 Task: In the  document Eyecolor.odt Select the last point and add comment:  'Consider rephrasing it to enhance the flow of your writing' Insert emoji reactions: 'Thumbs Down' Select all the potins and apply Lowercase
Action: Mouse moved to (401, 322)
Screenshot: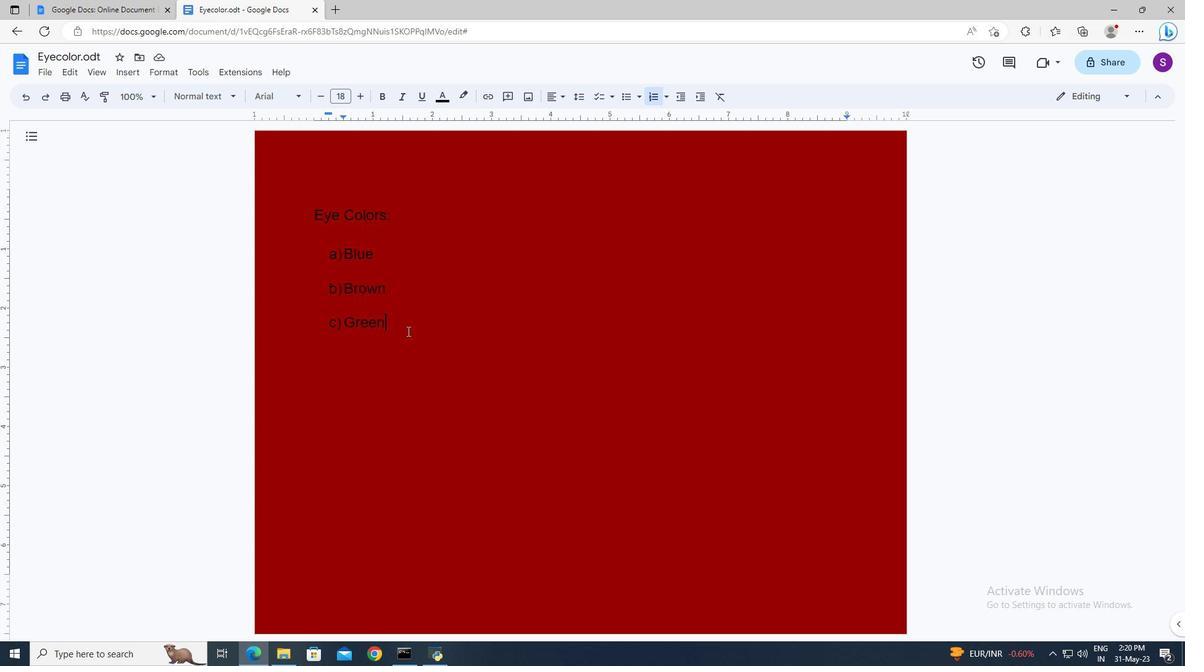 
Action: Mouse pressed left at (401, 322)
Screenshot: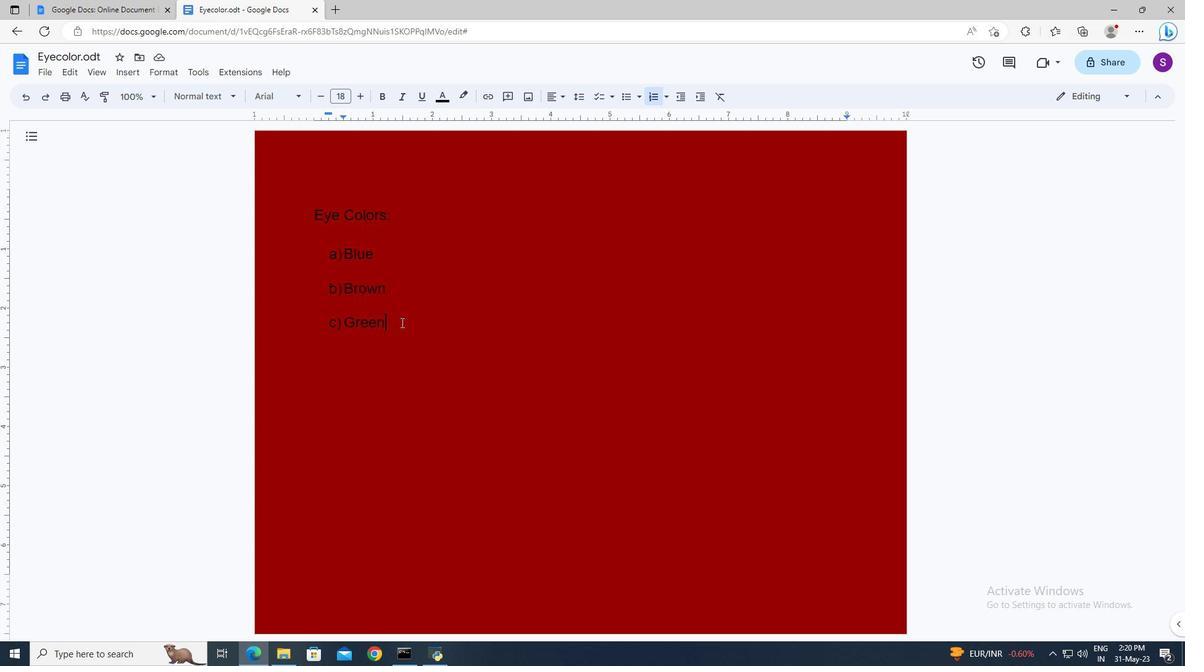 
Action: Key pressed <Key.shift><Key.left>
Screenshot: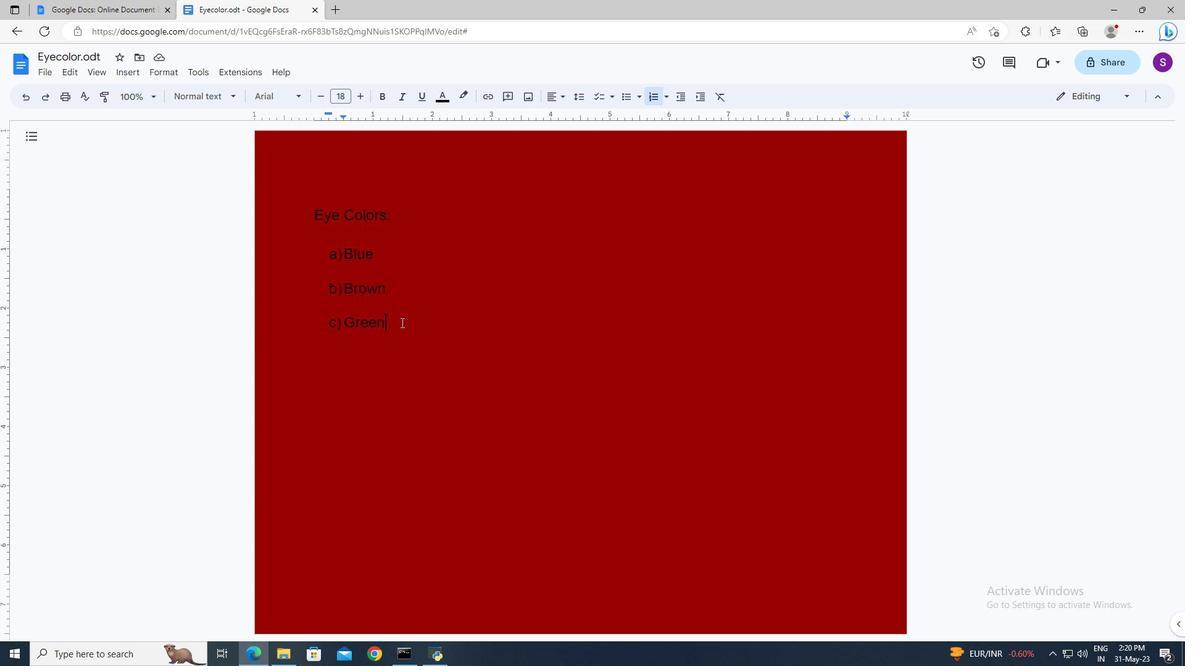 
Action: Mouse moved to (350, 322)
Screenshot: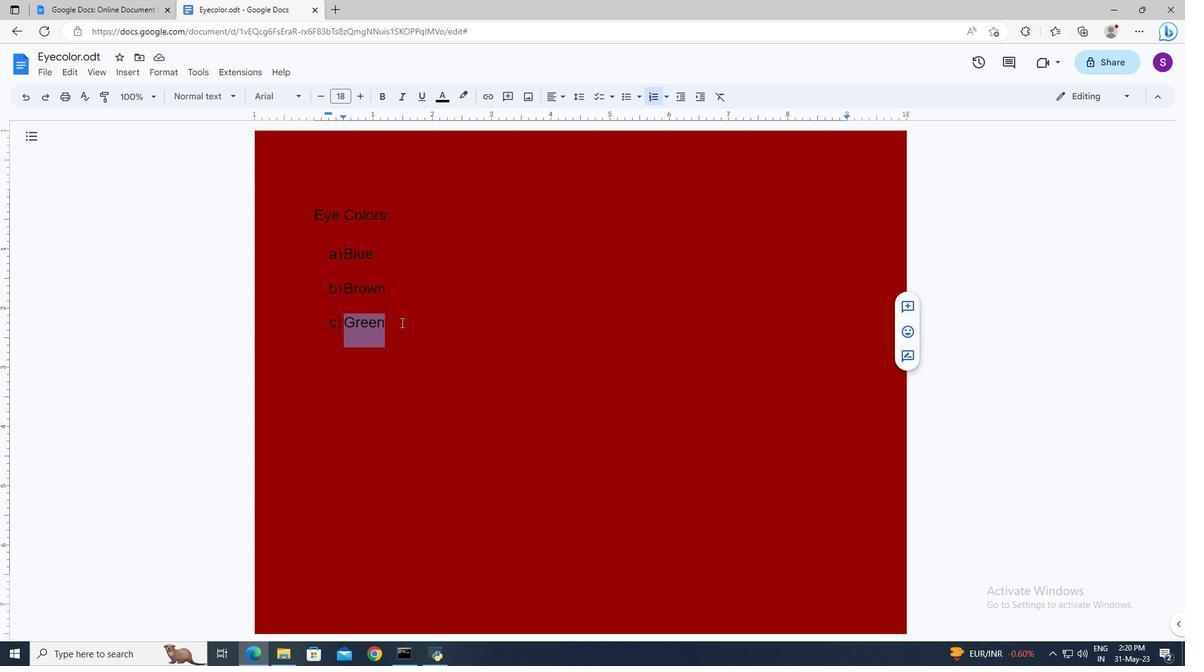 
Action: Mouse pressed right at (350, 322)
Screenshot: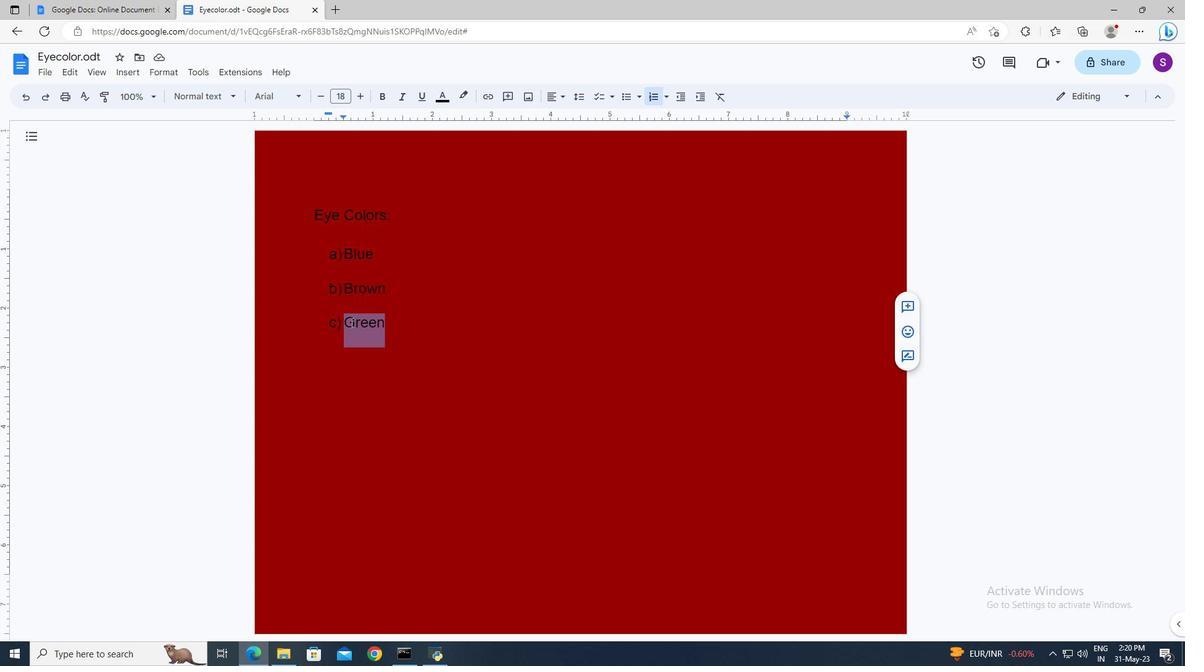 
Action: Mouse moved to (406, 408)
Screenshot: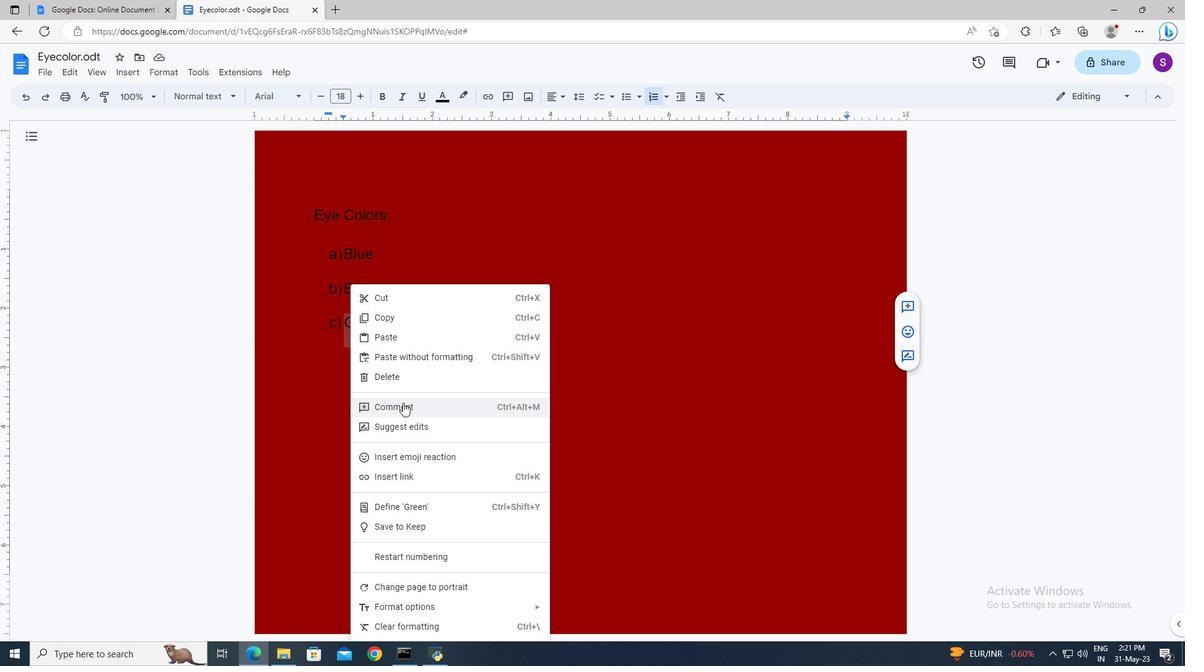 
Action: Mouse pressed left at (406, 408)
Screenshot: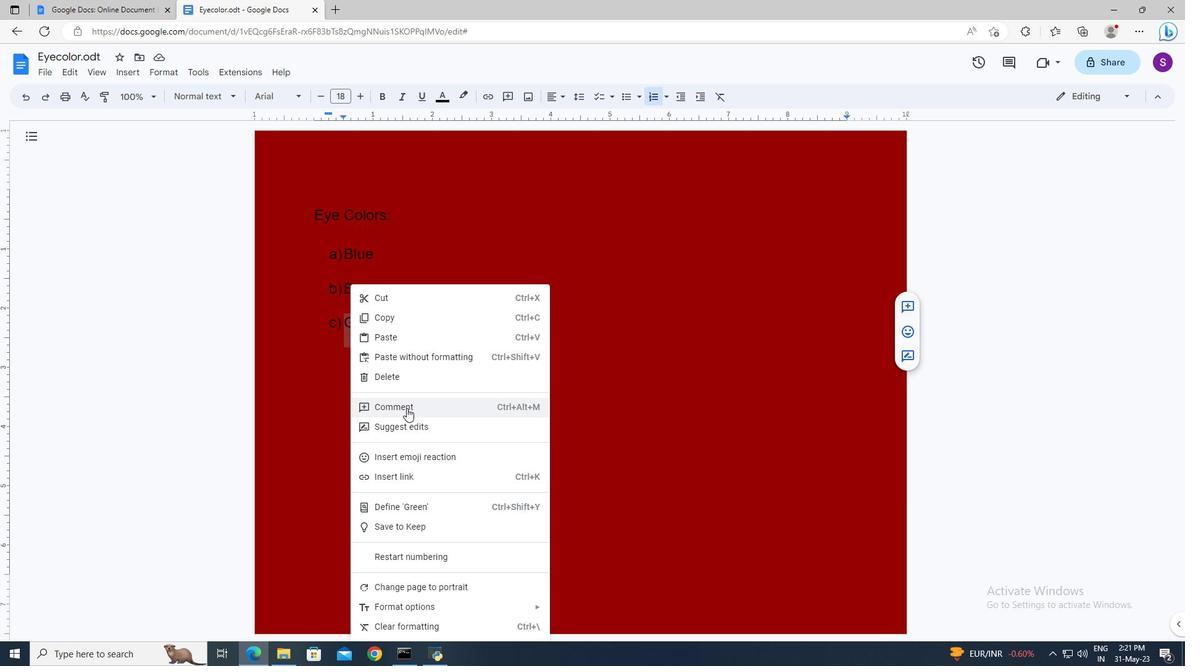 
Action: Mouse moved to (856, 379)
Screenshot: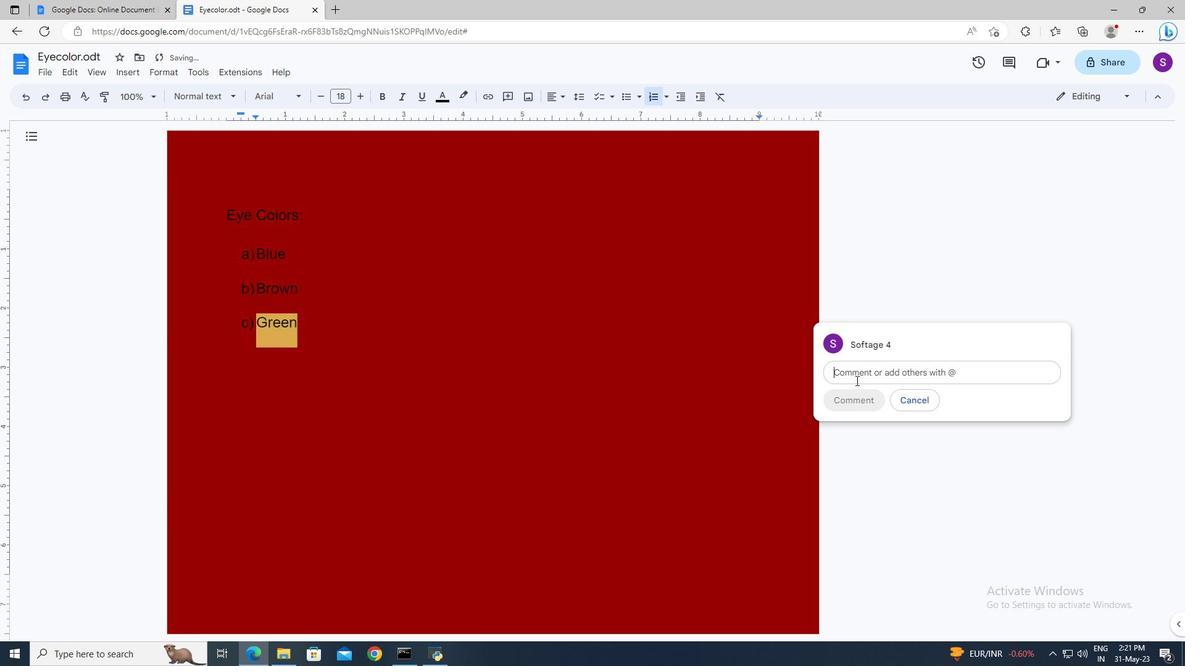 
Action: Mouse pressed left at (856, 379)
Screenshot: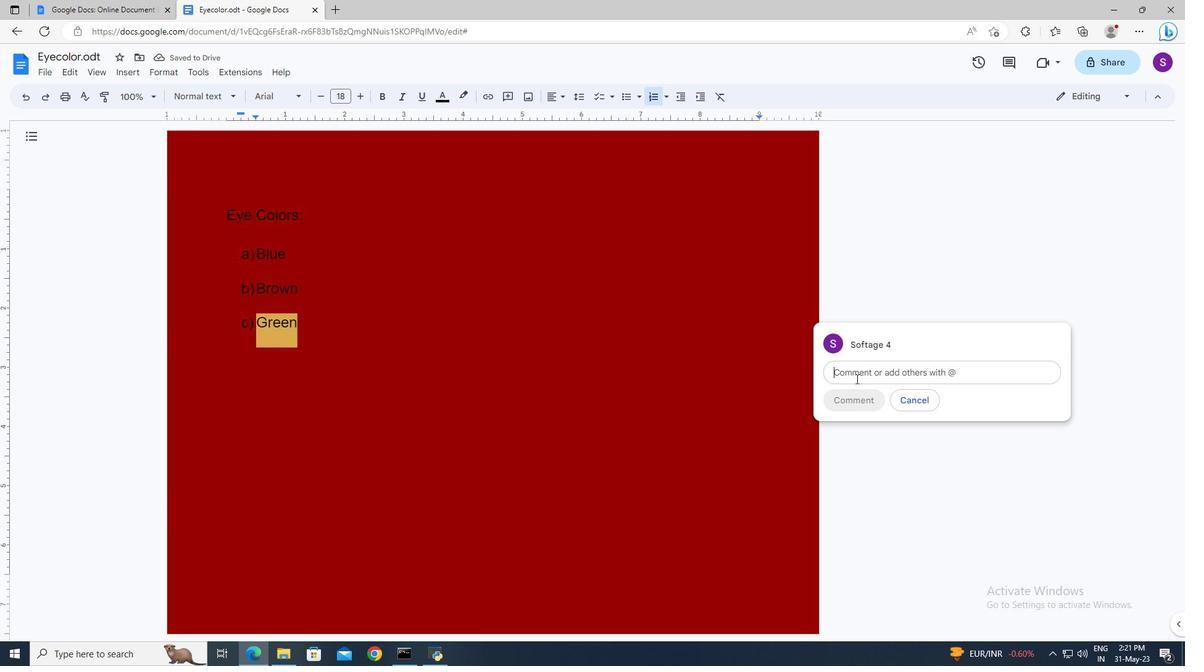 
Action: Mouse moved to (856, 375)
Screenshot: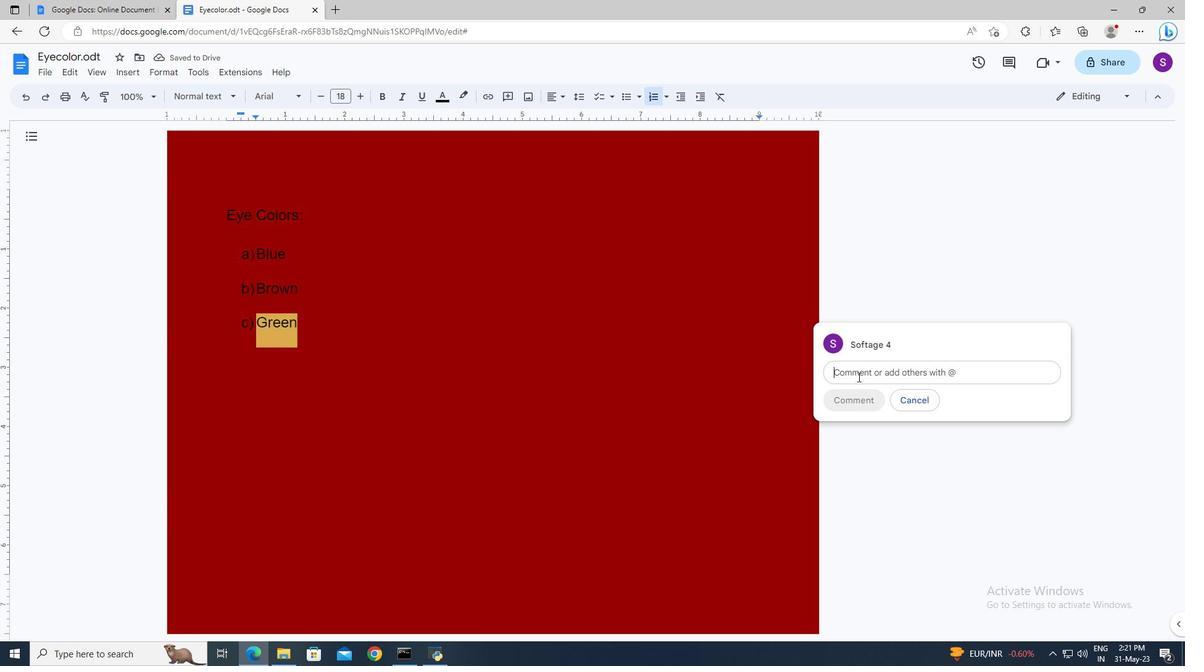 
Action: Key pressed <Key.shift>Consider<Key.space>rephrasing<Key.space>it<Key.space>to<Key.space>enhance<Key.space>the<Key.space>flow<Key.space>of<Key.space>your<Key.space>writing
Screenshot: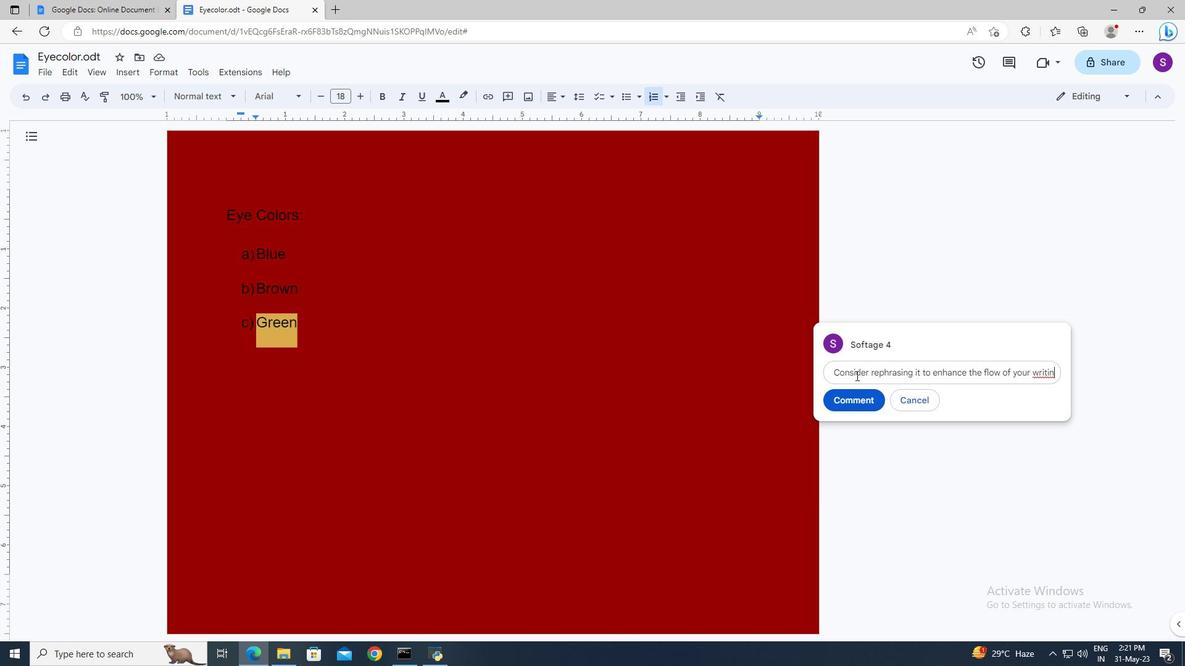 
Action: Mouse moved to (856, 408)
Screenshot: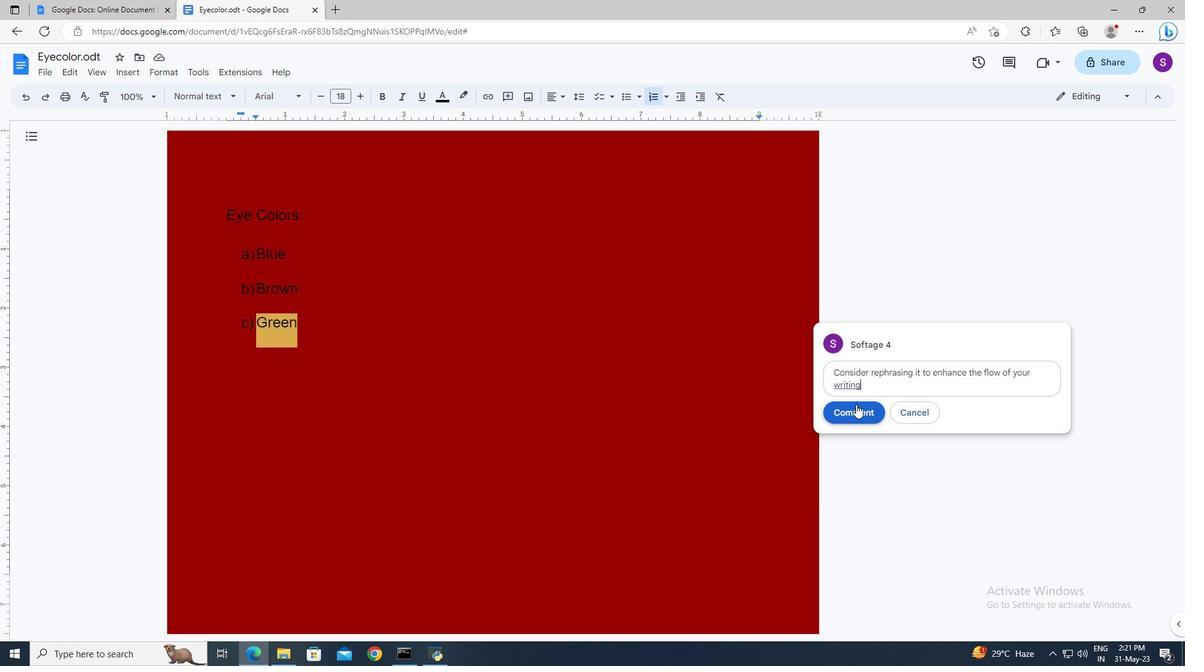 
Action: Mouse pressed left at (856, 408)
Screenshot: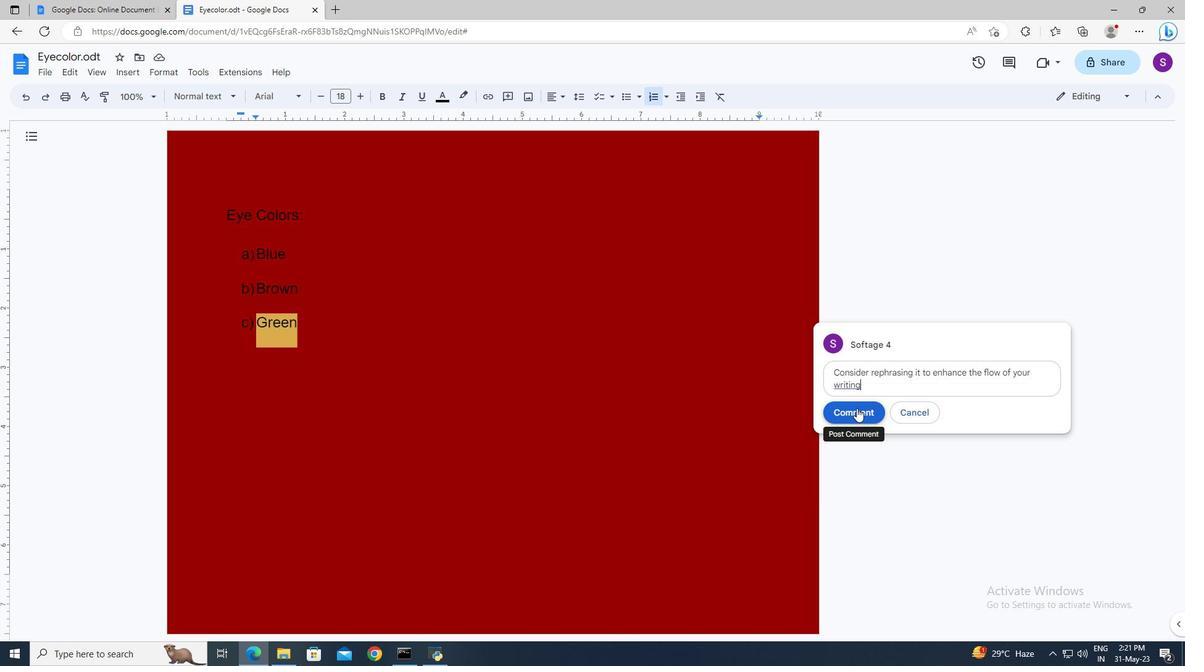 
Action: Mouse moved to (359, 333)
Screenshot: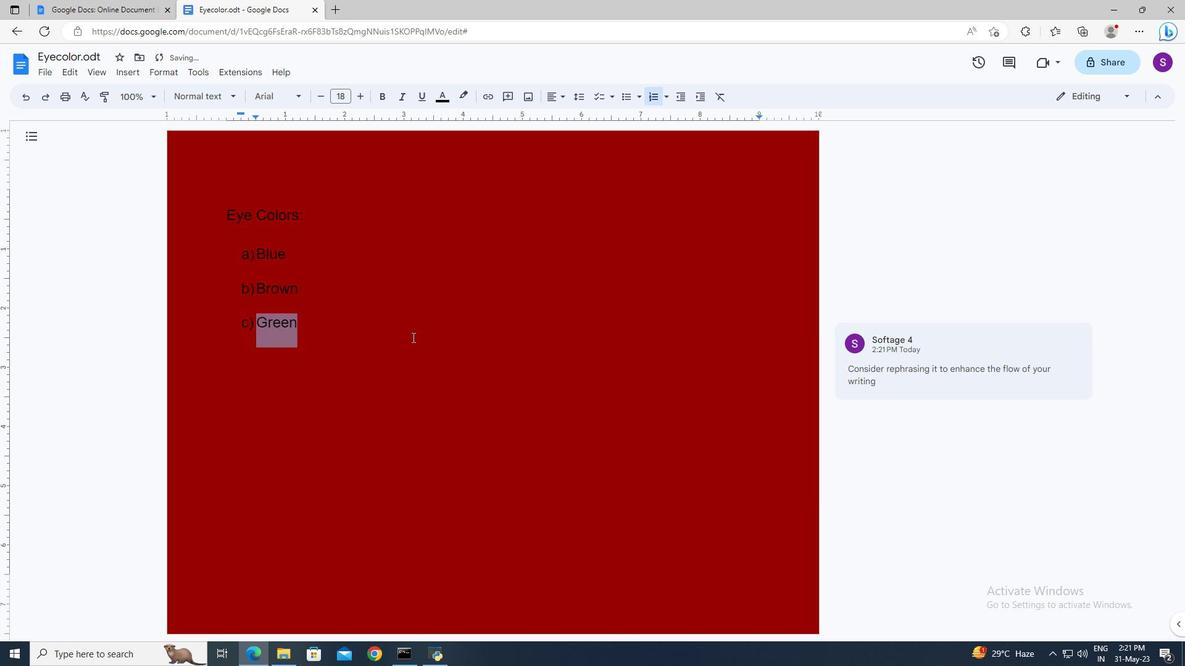 
Action: Mouse pressed left at (359, 333)
Screenshot: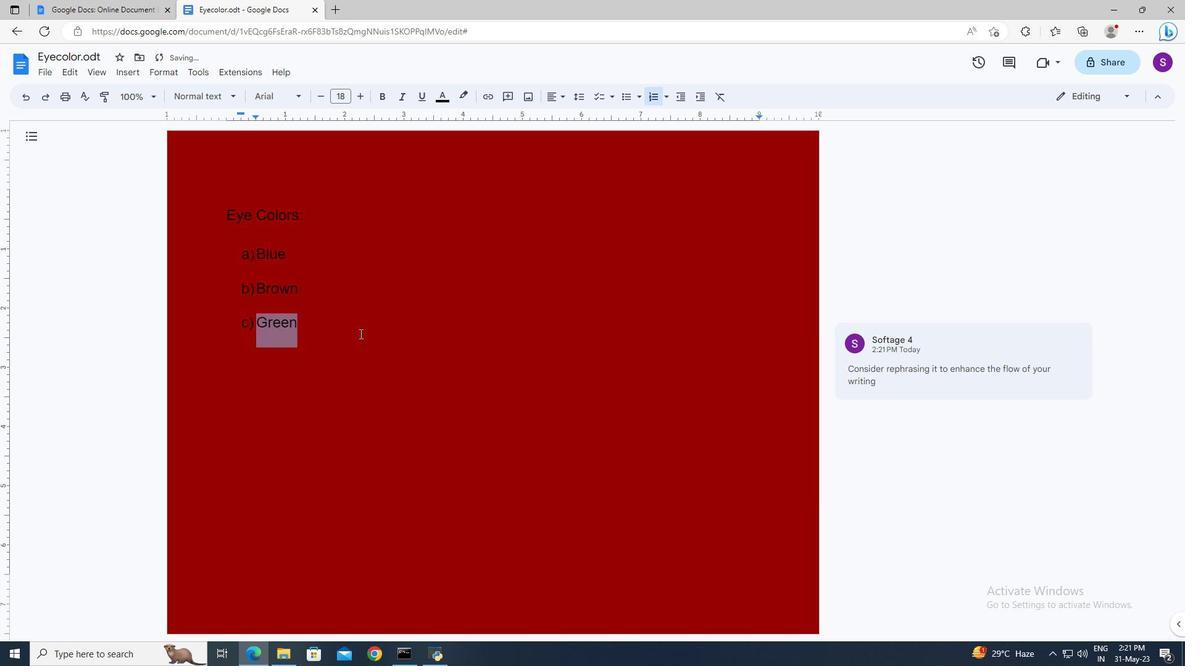 
Action: Mouse moved to (138, 78)
Screenshot: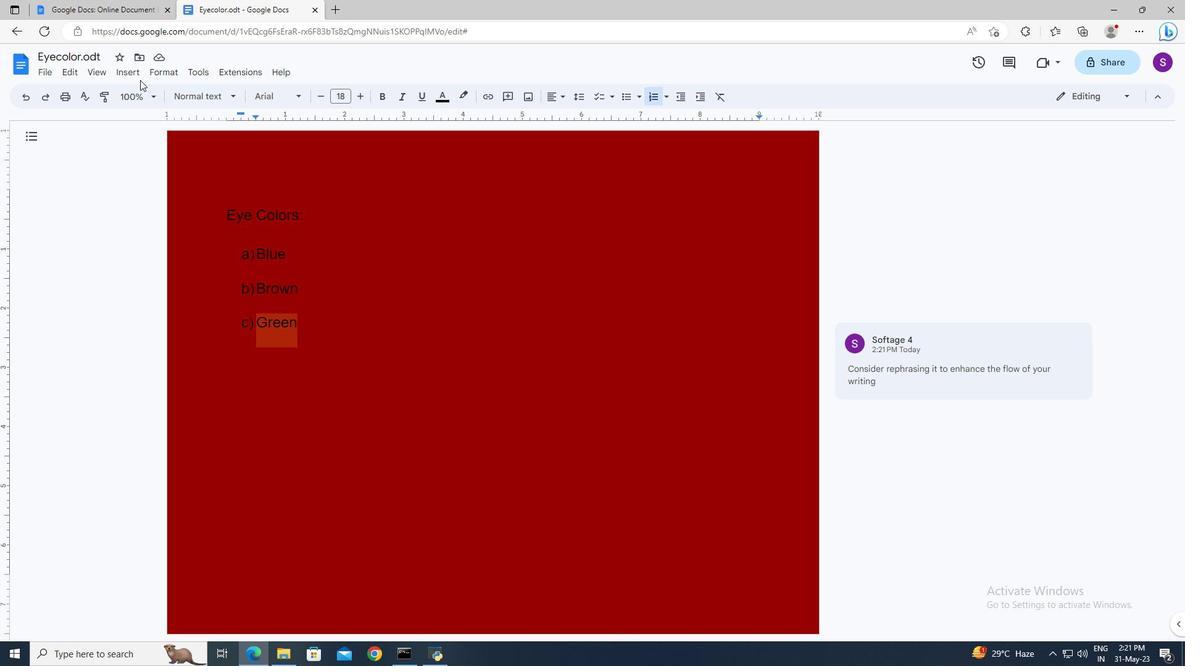 
Action: Mouse pressed left at (138, 78)
Screenshot: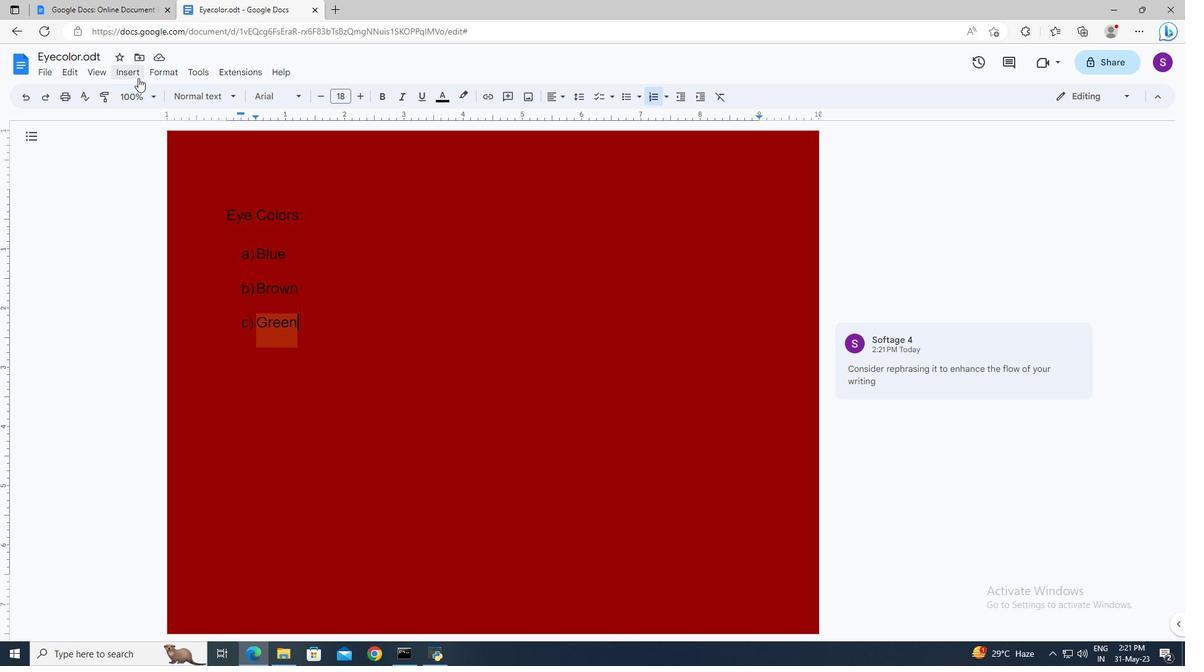 
Action: Mouse moved to (158, 189)
Screenshot: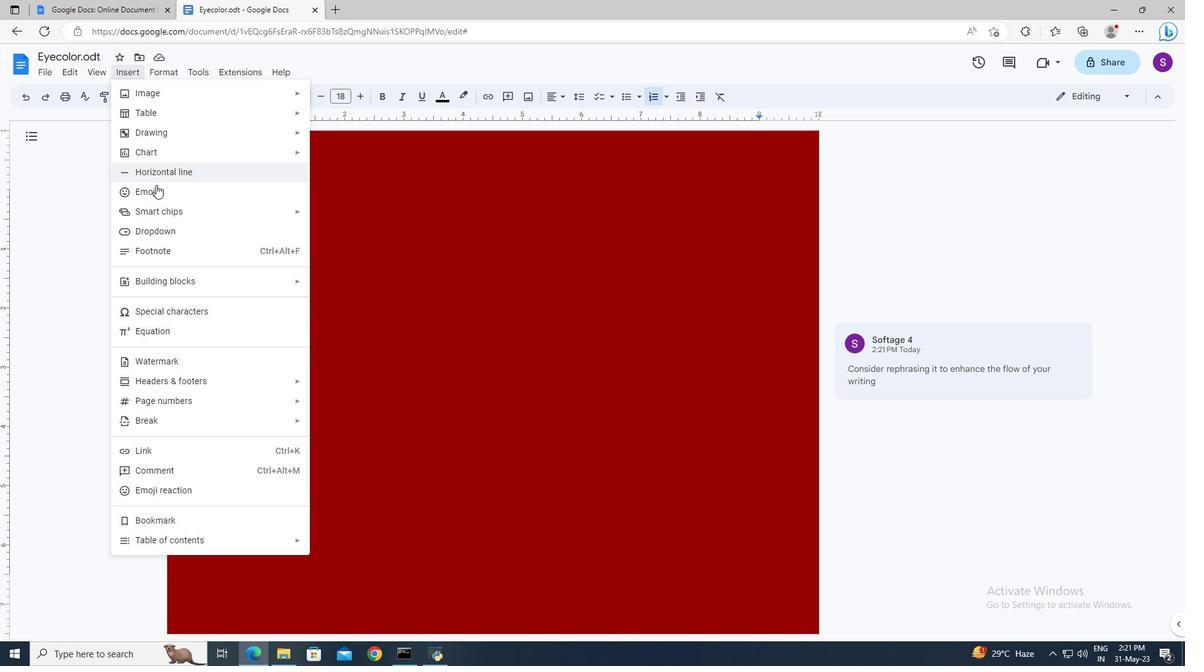 
Action: Mouse pressed left at (158, 189)
Screenshot: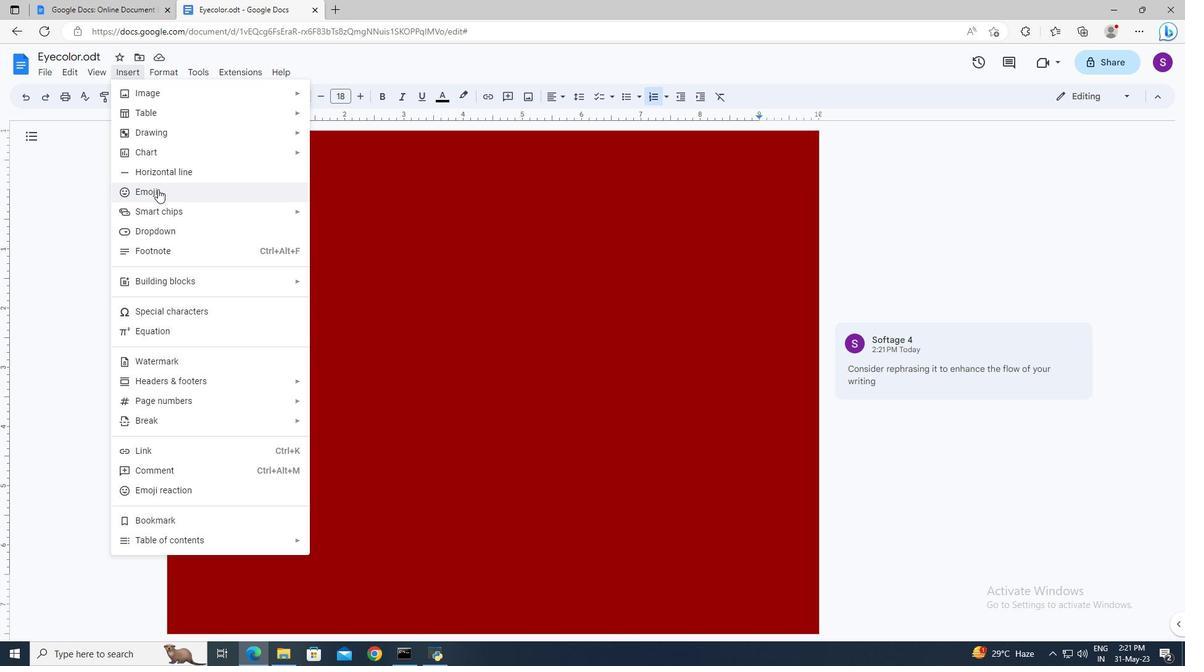 
Action: Mouse moved to (345, 453)
Screenshot: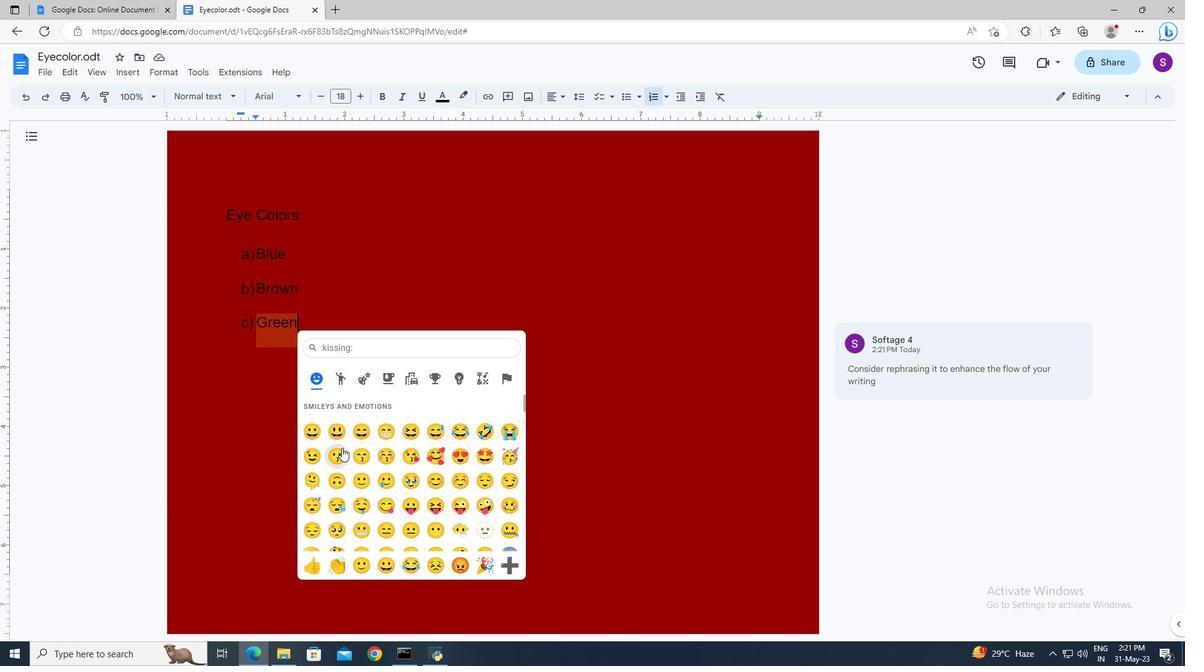 
Action: Mouse scrolled (345, 453) with delta (0, 0)
Screenshot: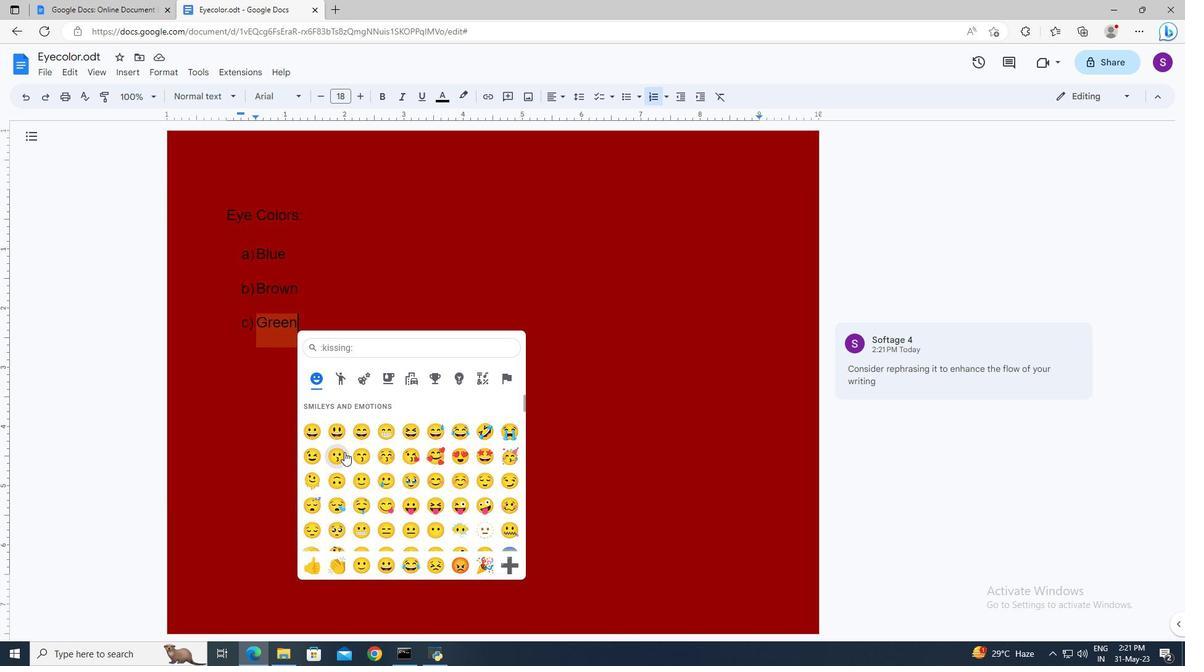 
Action: Mouse scrolled (345, 453) with delta (0, 0)
Screenshot: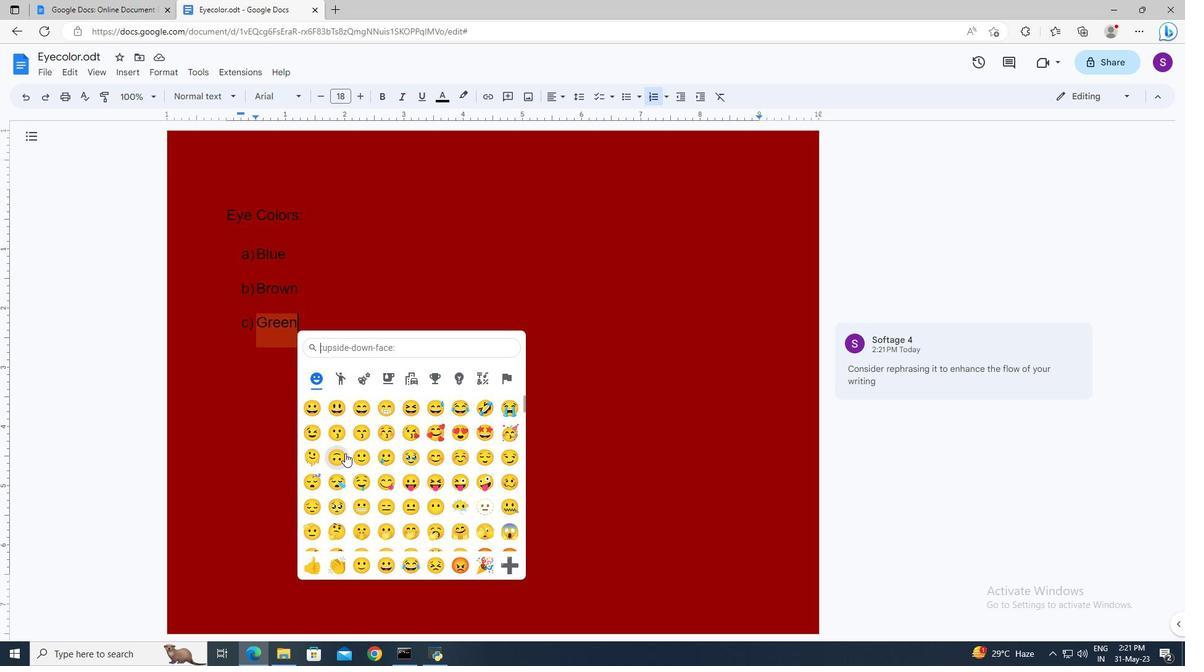 
Action: Mouse scrolled (345, 453) with delta (0, 0)
Screenshot: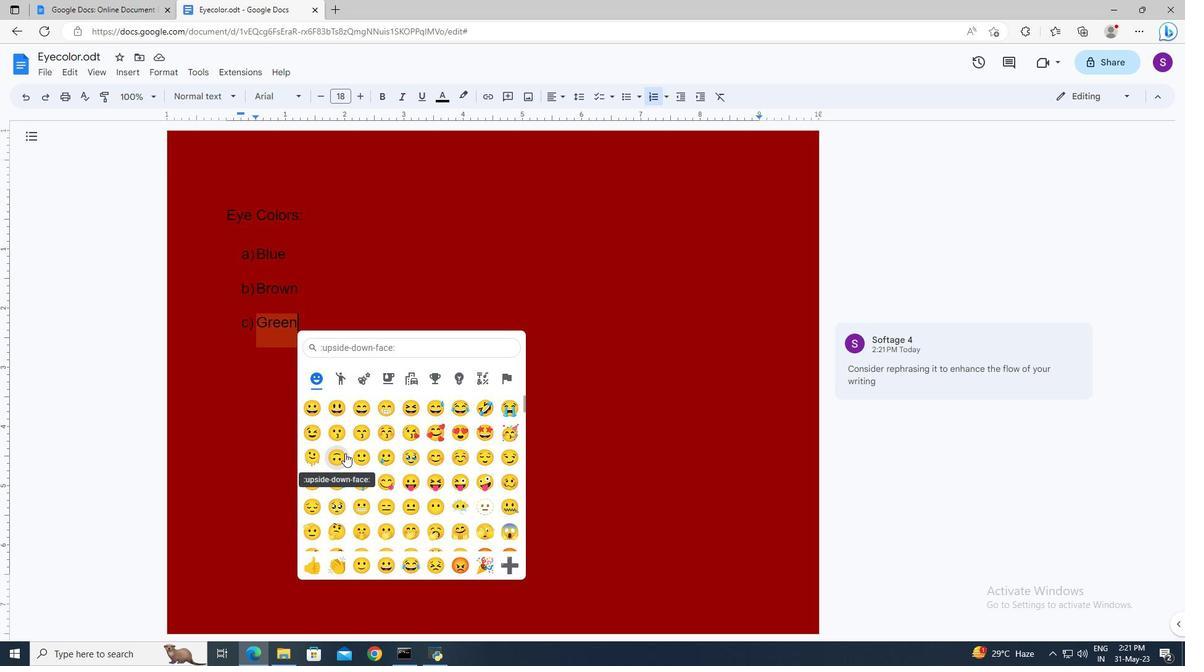 
Action: Mouse scrolled (345, 453) with delta (0, 0)
Screenshot: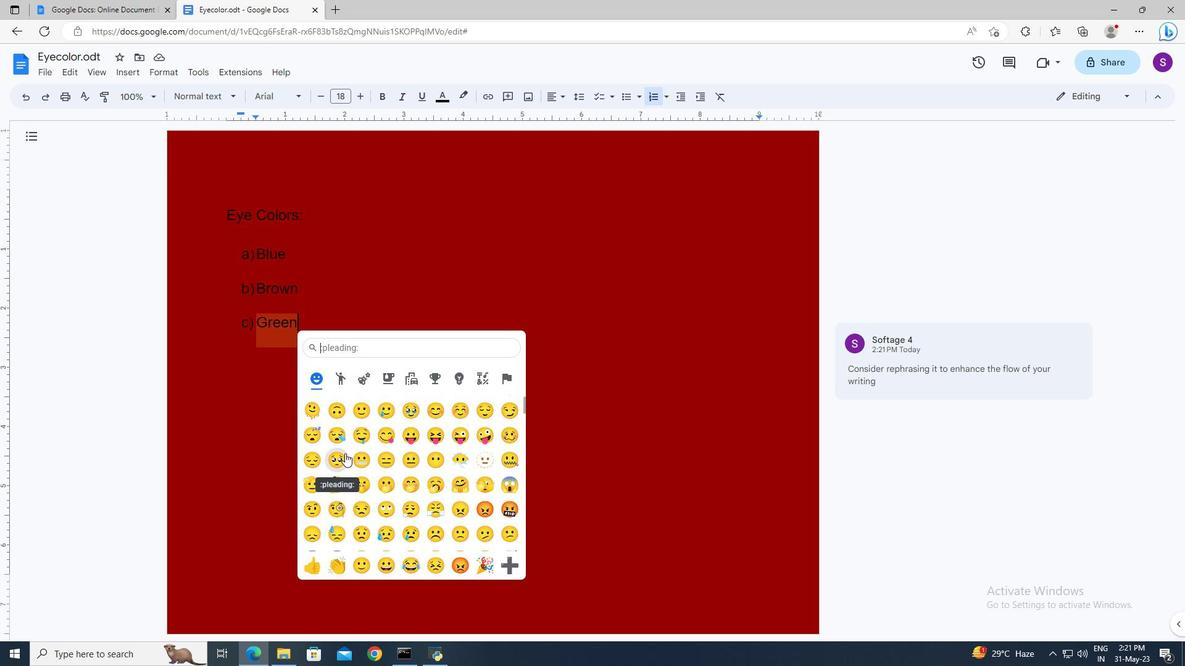 
Action: Mouse scrolled (345, 454) with delta (0, 0)
Screenshot: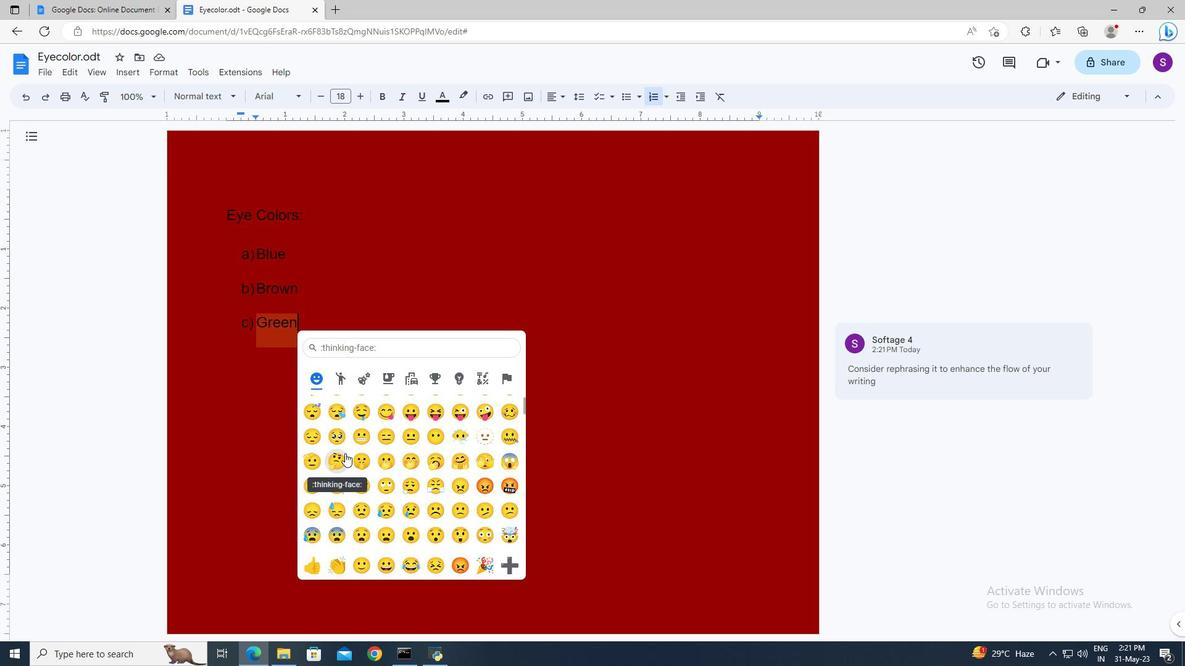
Action: Mouse scrolled (345, 453) with delta (0, 0)
Screenshot: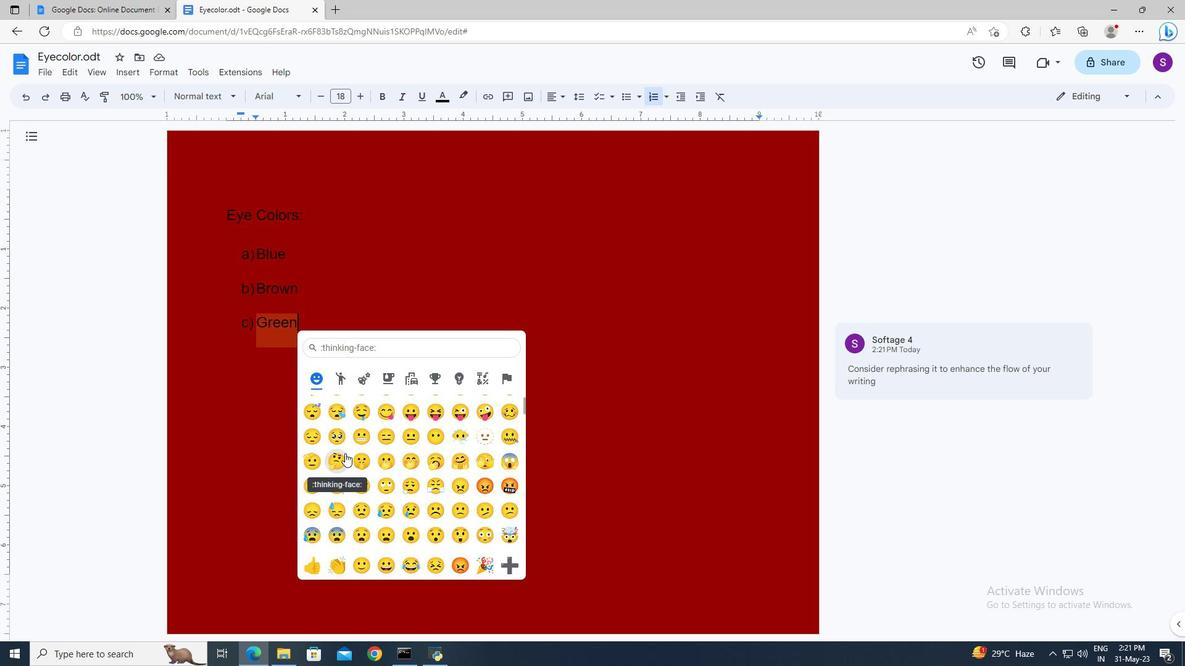 
Action: Mouse scrolled (345, 453) with delta (0, 0)
Screenshot: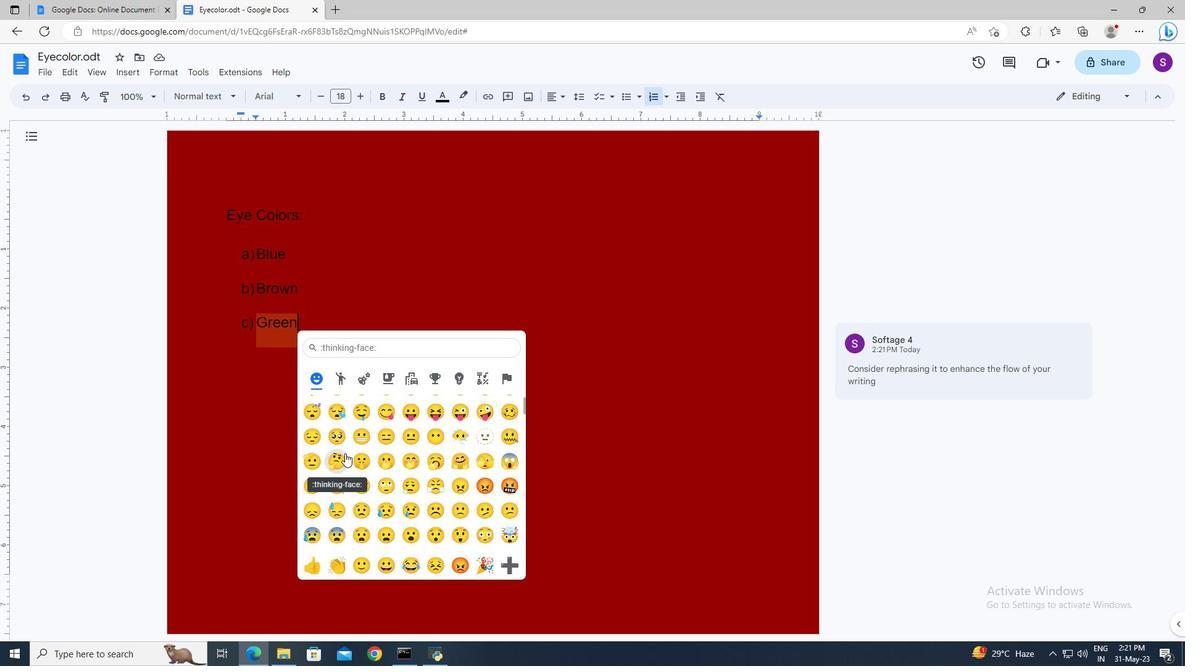 
Action: Mouse scrolled (345, 453) with delta (0, 0)
Screenshot: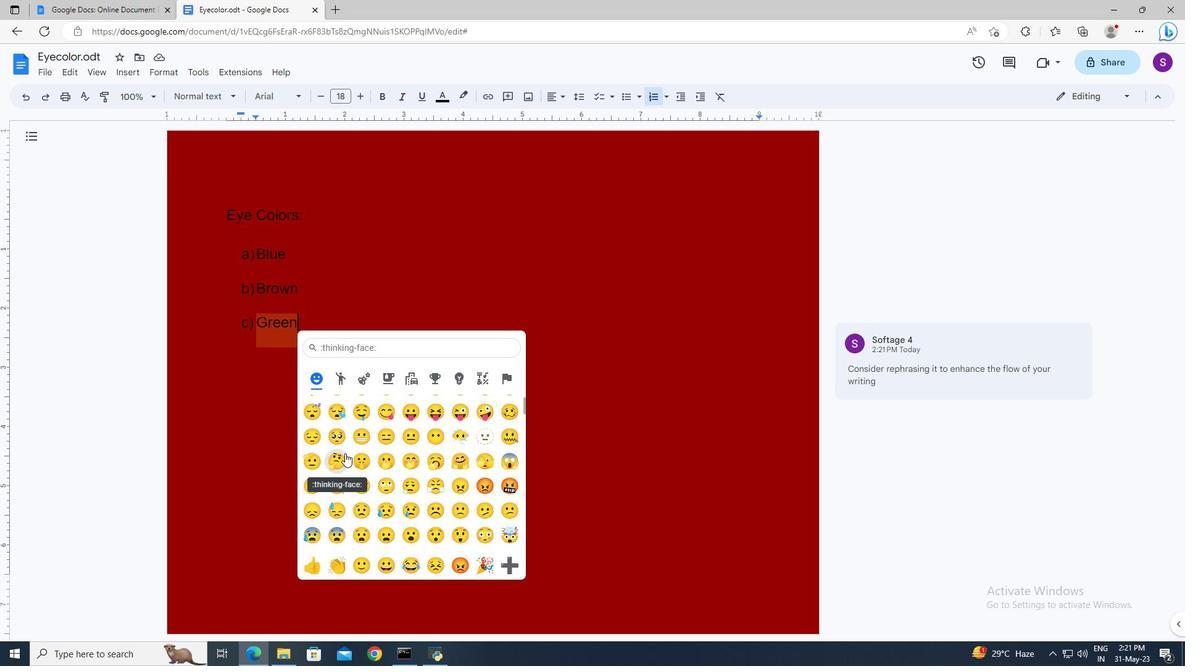 
Action: Mouse scrolled (345, 453) with delta (0, 0)
Screenshot: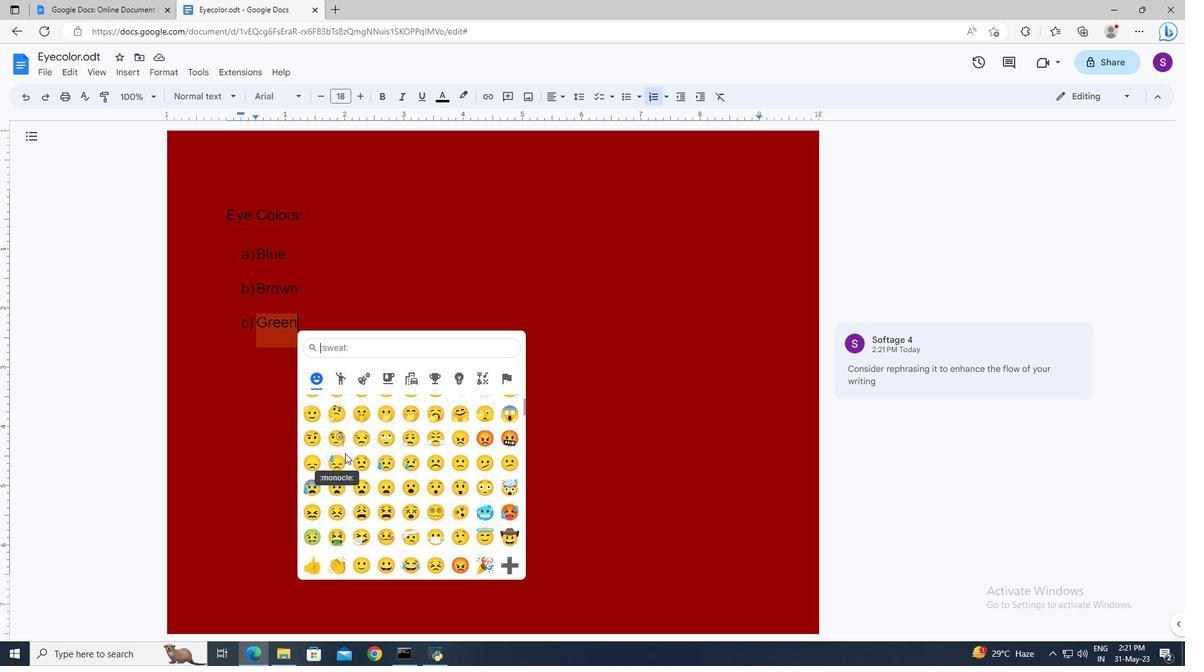 
Action: Mouse scrolled (345, 453) with delta (0, 0)
Screenshot: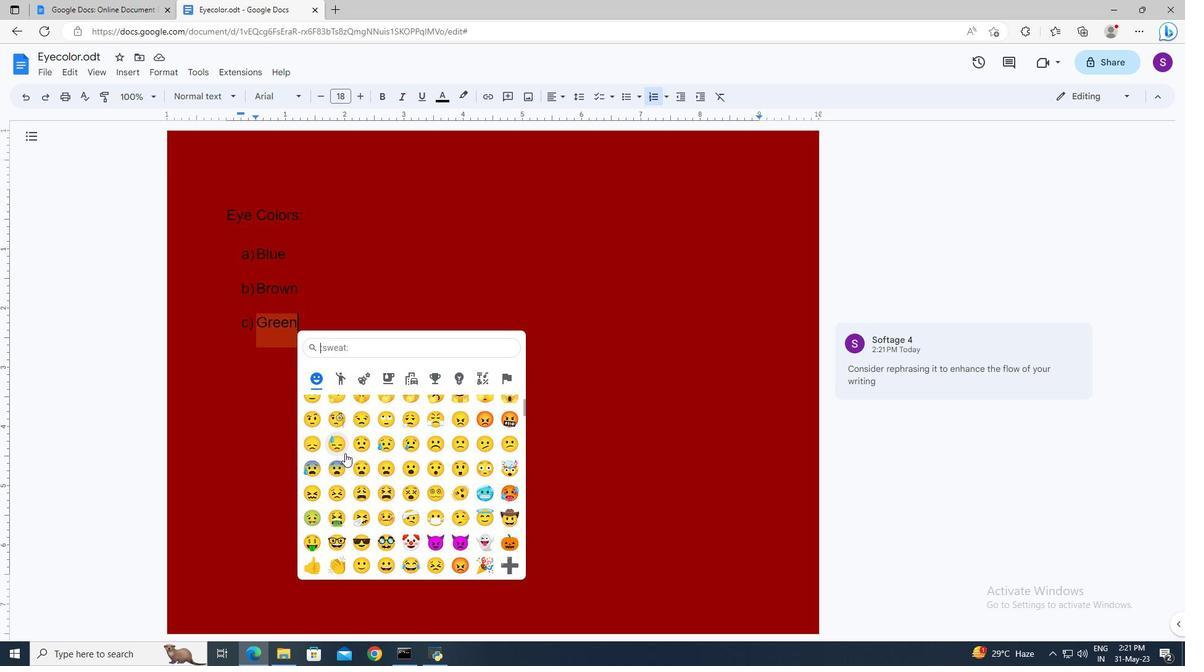 
Action: Mouse scrolled (345, 453) with delta (0, 0)
Screenshot: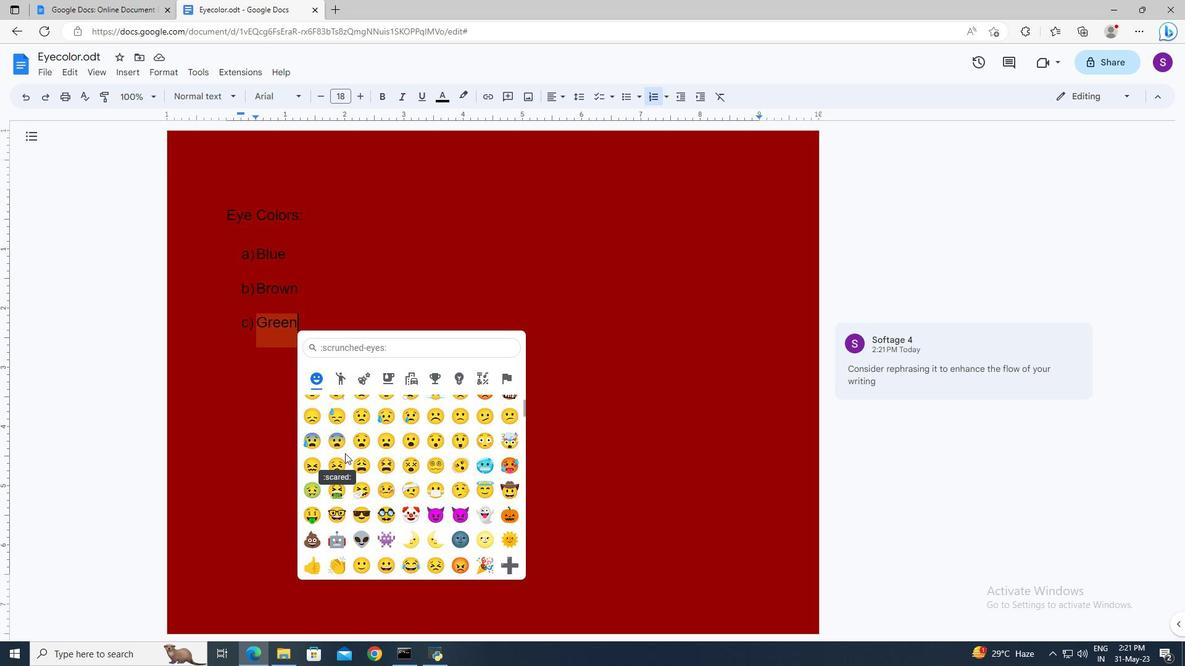 
Action: Mouse scrolled (345, 453) with delta (0, 0)
Screenshot: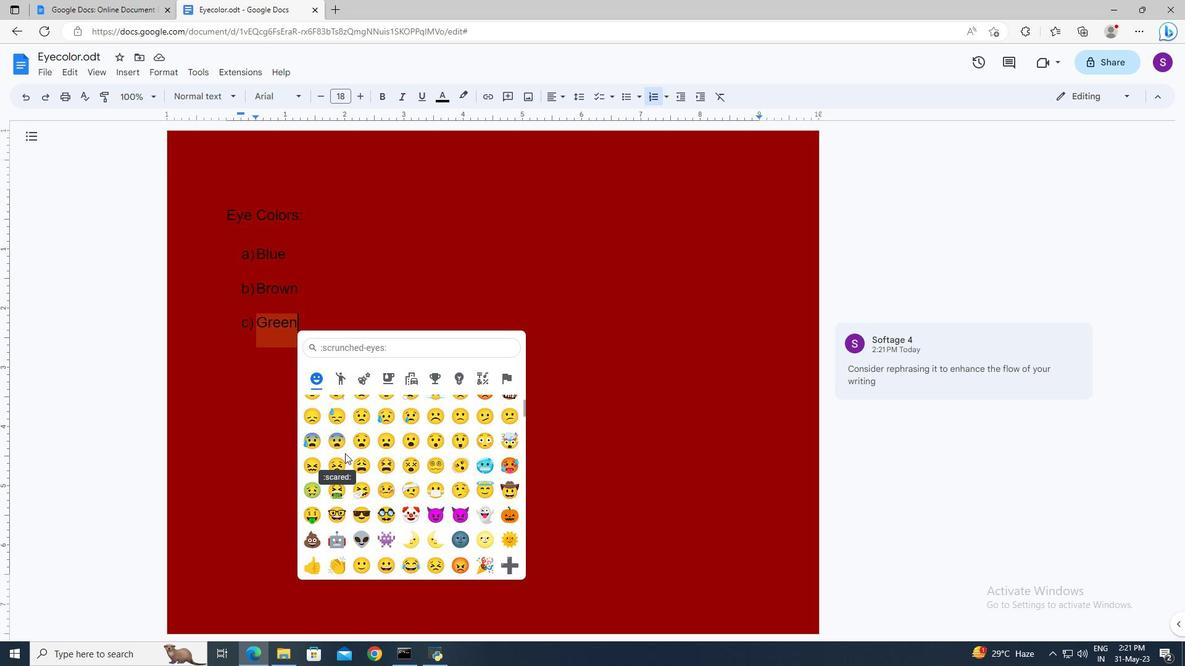 
Action: Mouse scrolled (345, 453) with delta (0, 0)
Screenshot: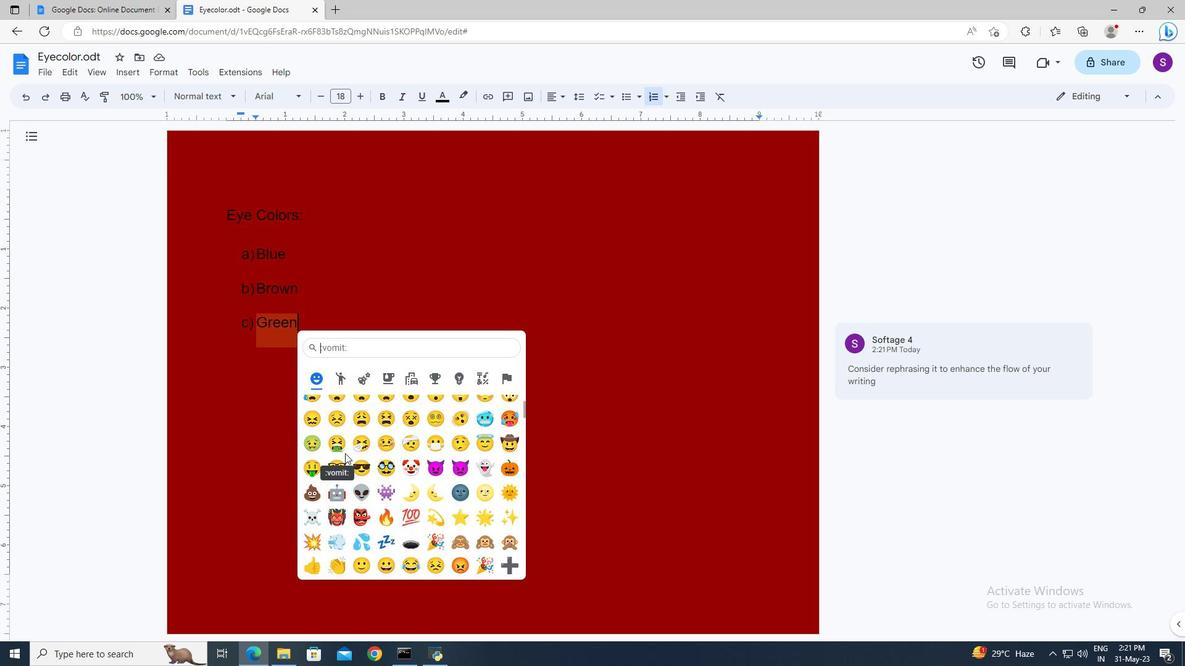 
Action: Mouse scrolled (345, 453) with delta (0, 0)
Screenshot: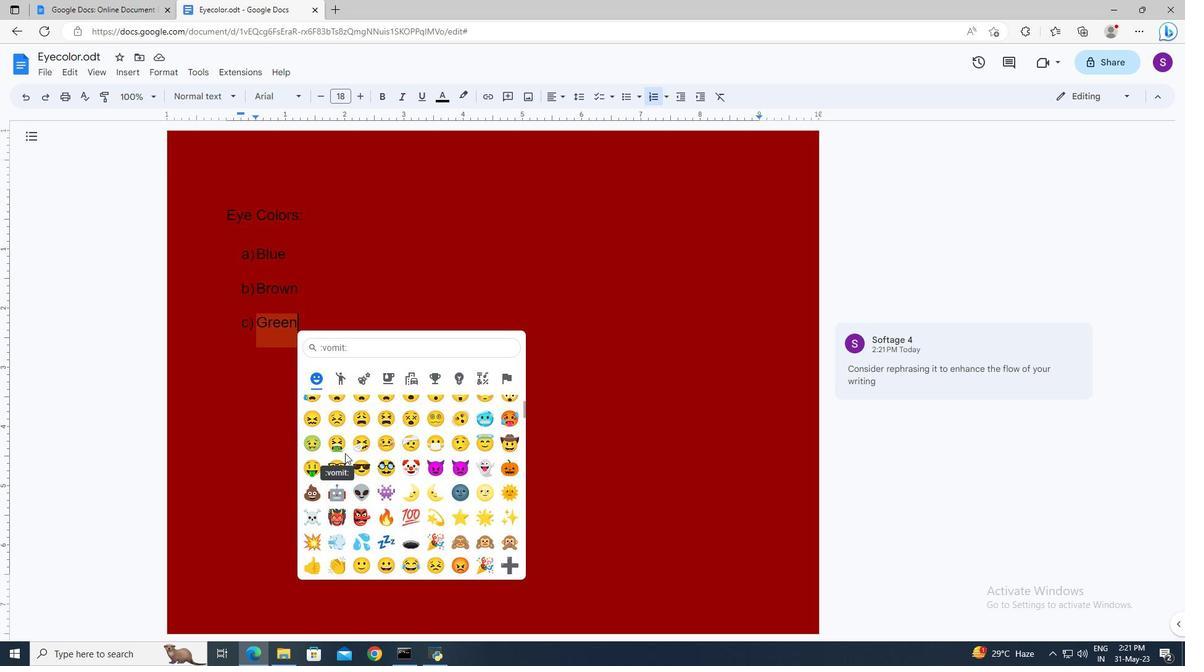 
Action: Mouse scrolled (345, 453) with delta (0, 0)
Screenshot: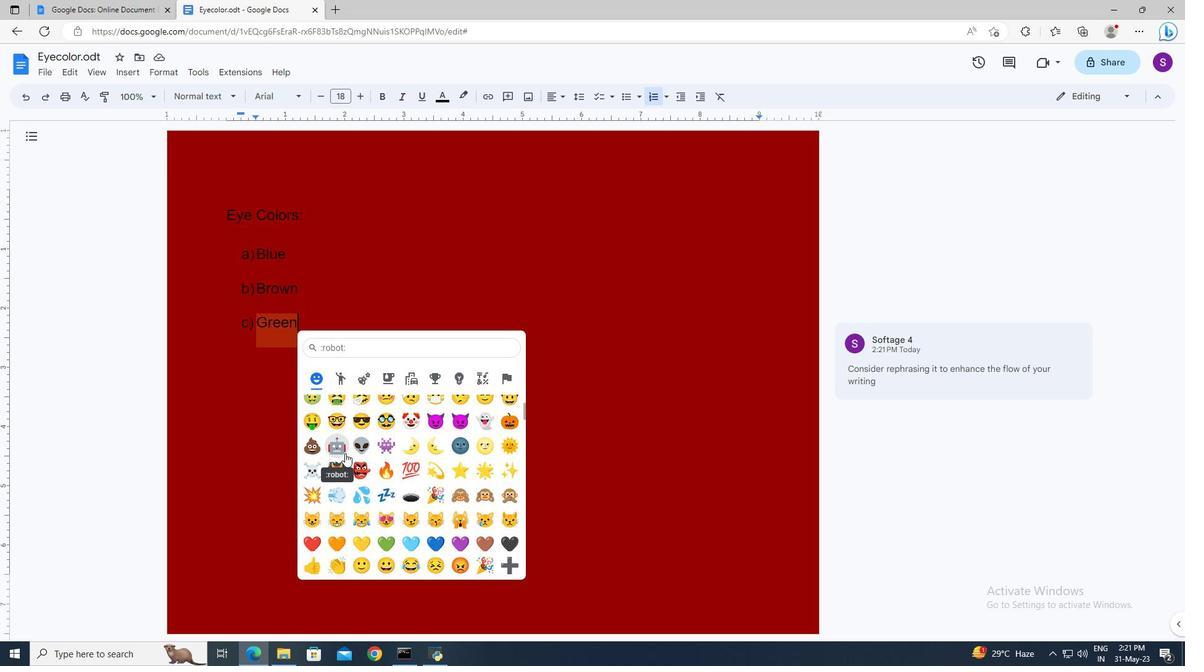 
Action: Mouse scrolled (345, 453) with delta (0, 0)
Screenshot: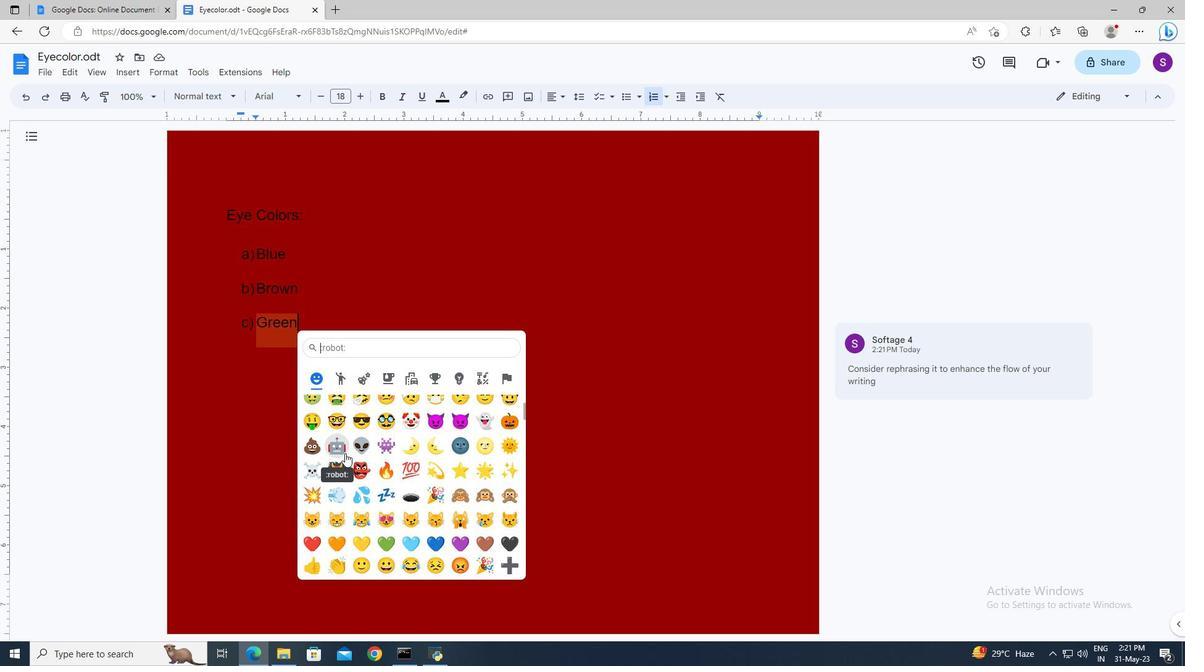 
Action: Mouse scrolled (345, 453) with delta (0, 0)
Screenshot: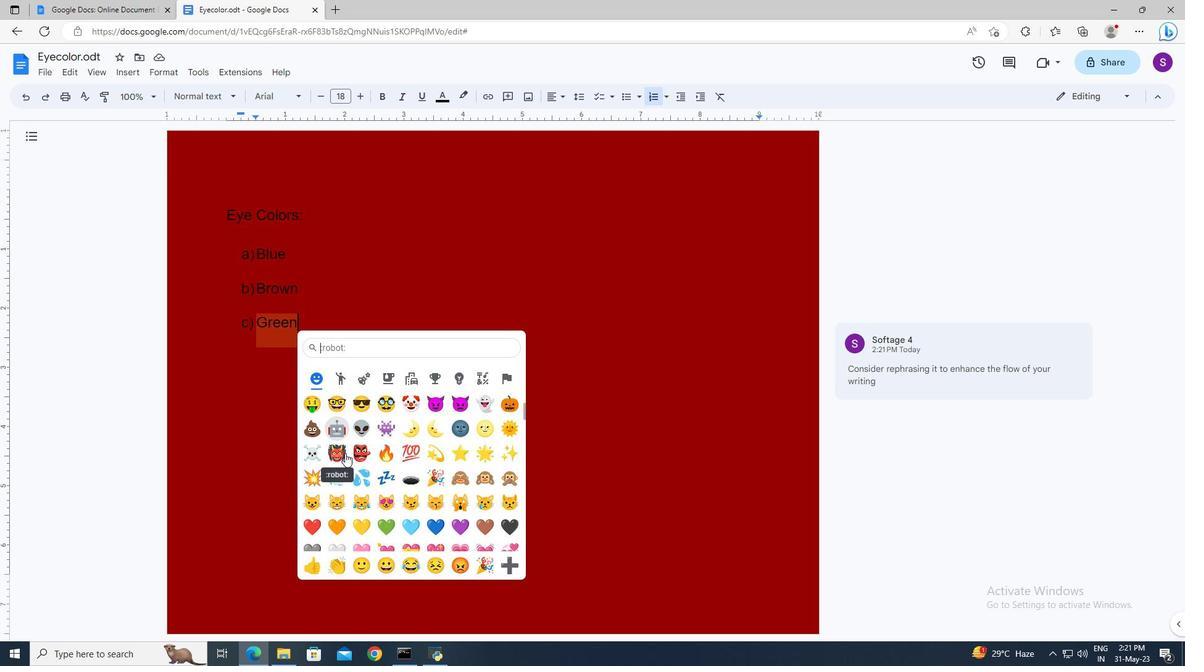 
Action: Mouse scrolled (345, 453) with delta (0, 0)
Screenshot: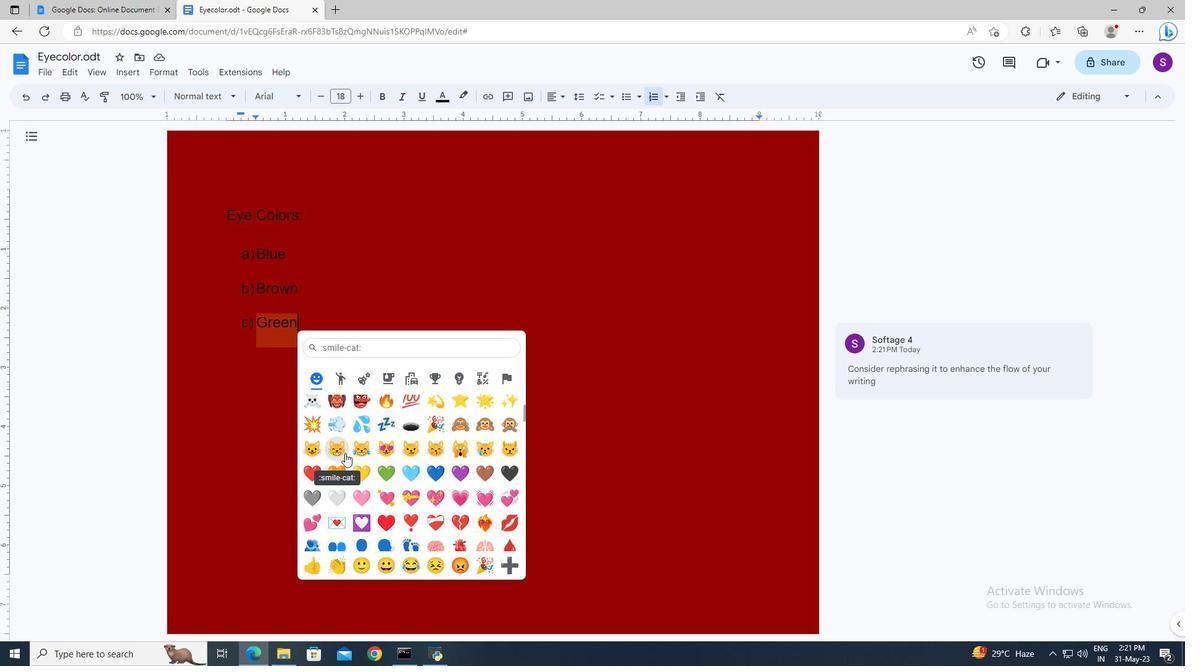 
Action: Mouse scrolled (345, 453) with delta (0, 0)
Screenshot: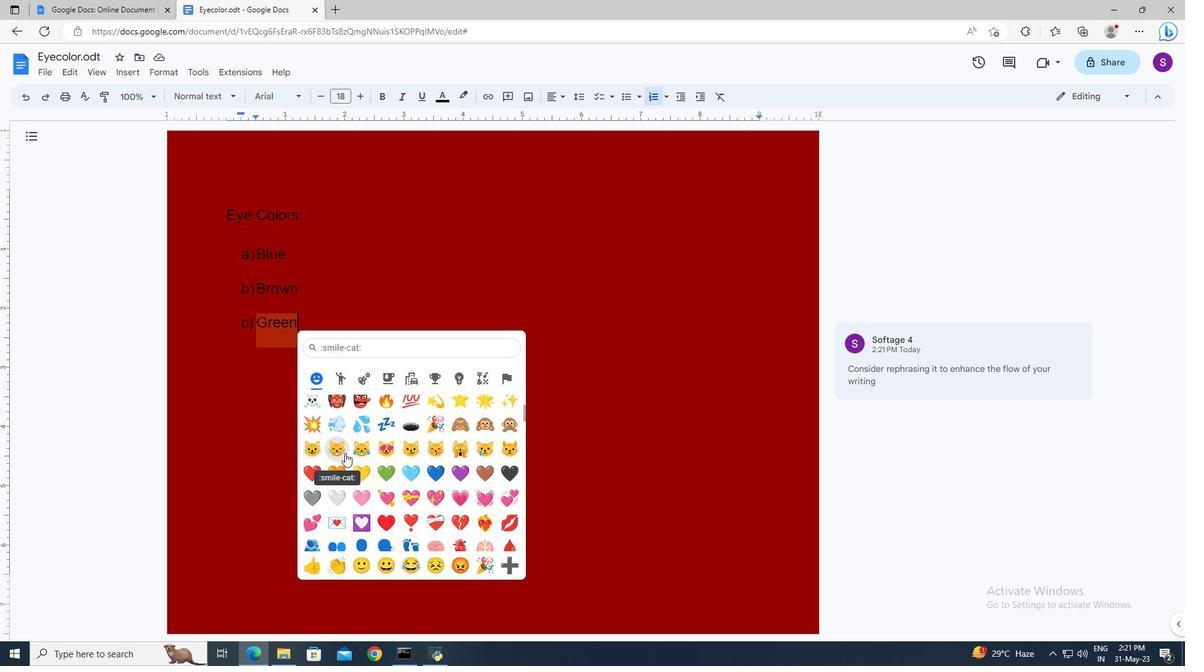 
Action: Mouse scrolled (345, 453) with delta (0, 0)
Screenshot: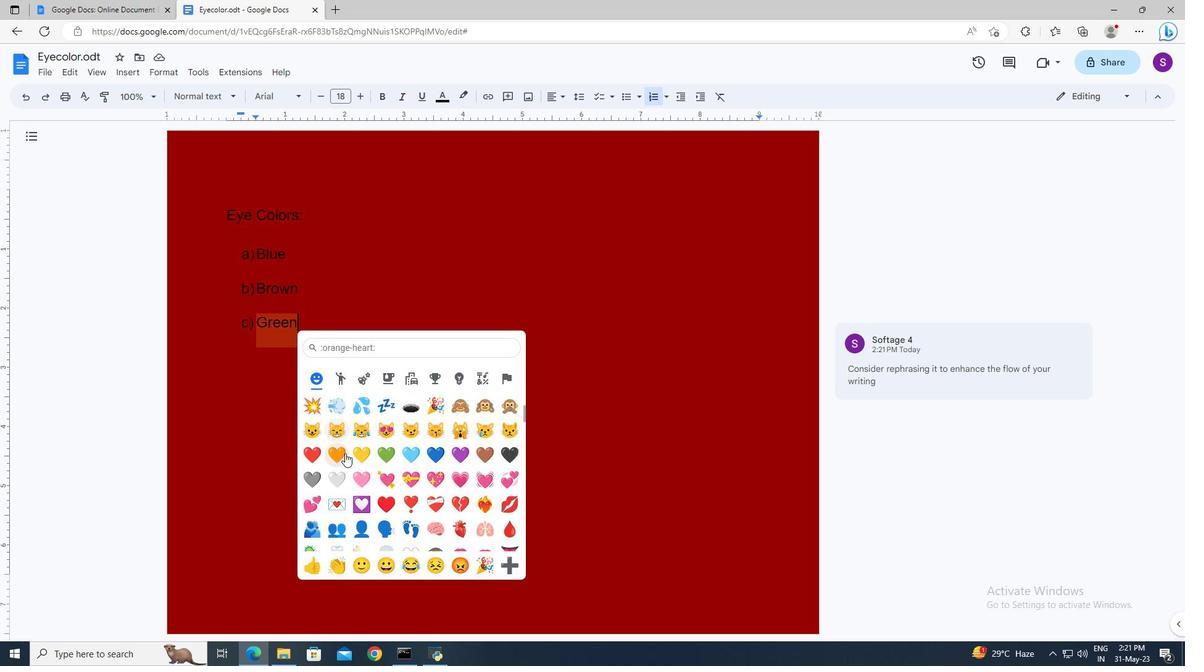 
Action: Mouse scrolled (345, 453) with delta (0, 0)
Screenshot: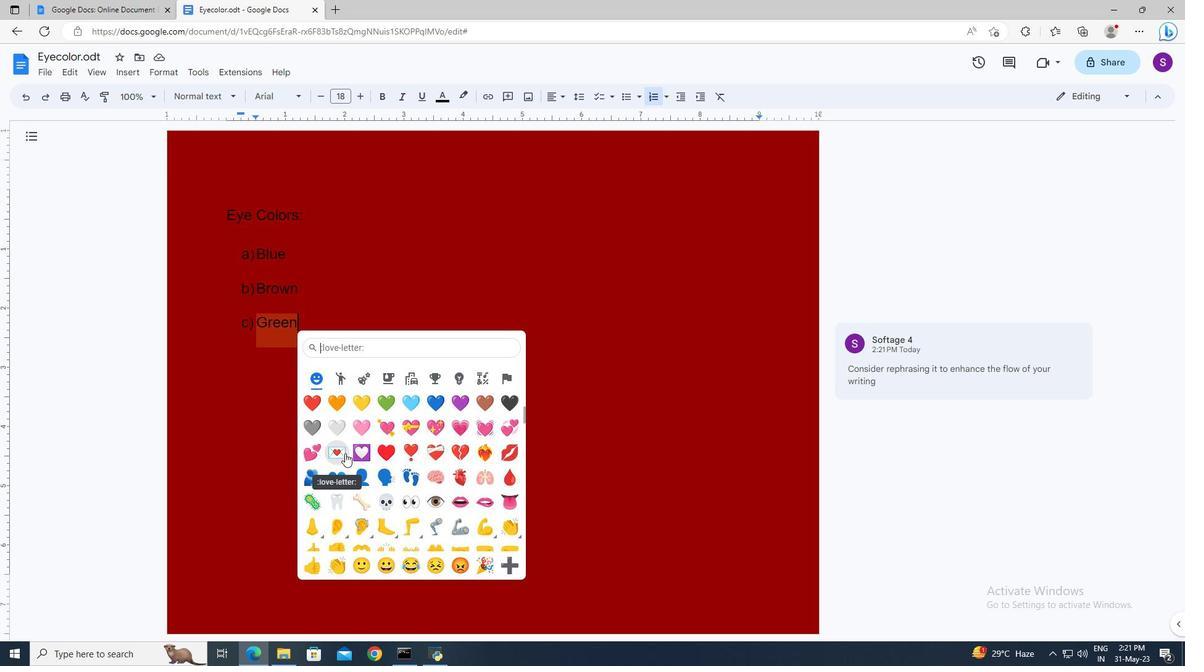 
Action: Mouse scrolled (345, 453) with delta (0, 0)
Screenshot: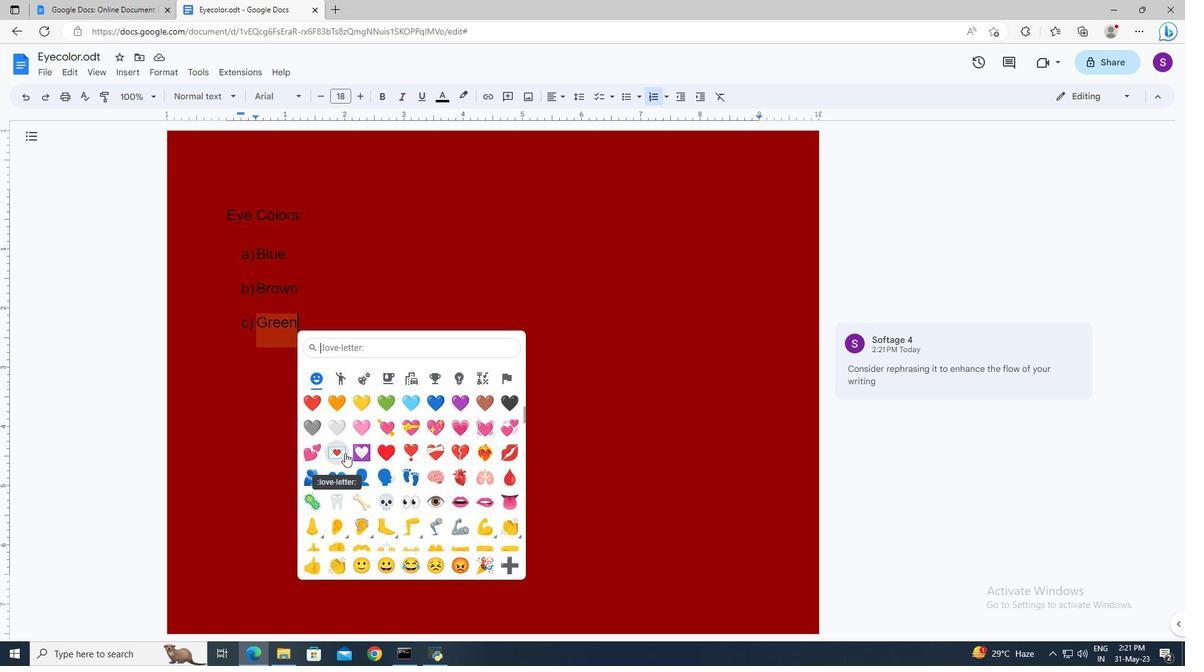 
Action: Mouse moved to (338, 503)
Screenshot: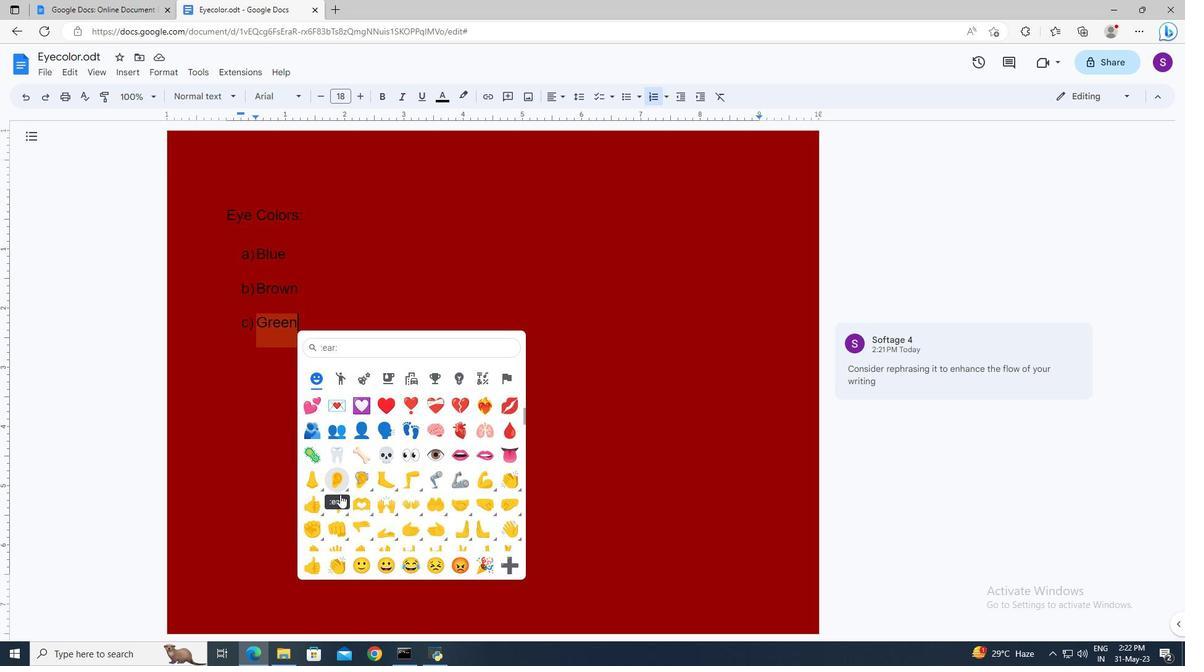 
Action: Mouse pressed left at (338, 503)
Screenshot: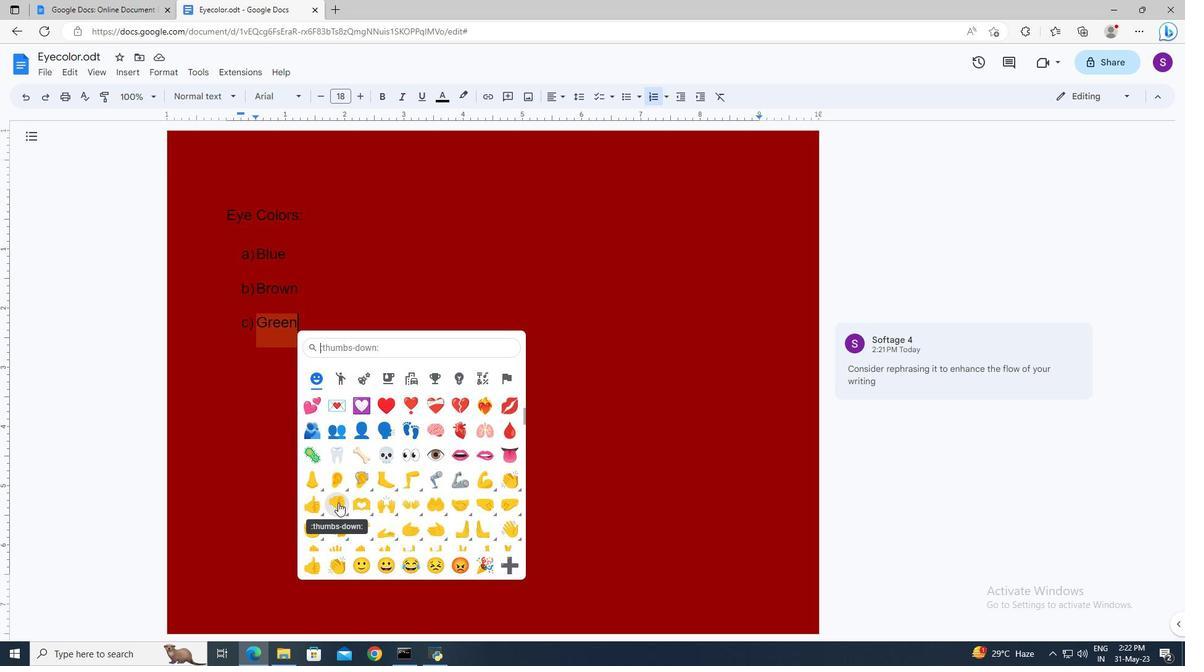 
Action: Mouse moved to (257, 250)
Screenshot: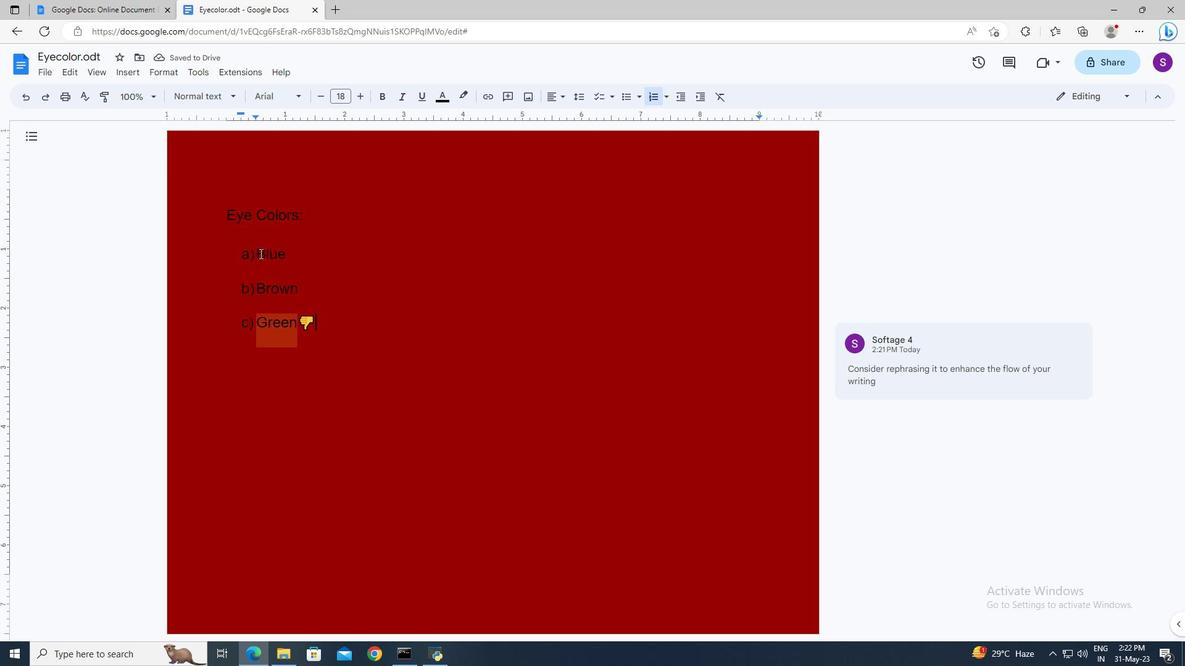 
Action: Mouse pressed left at (257, 250)
Screenshot: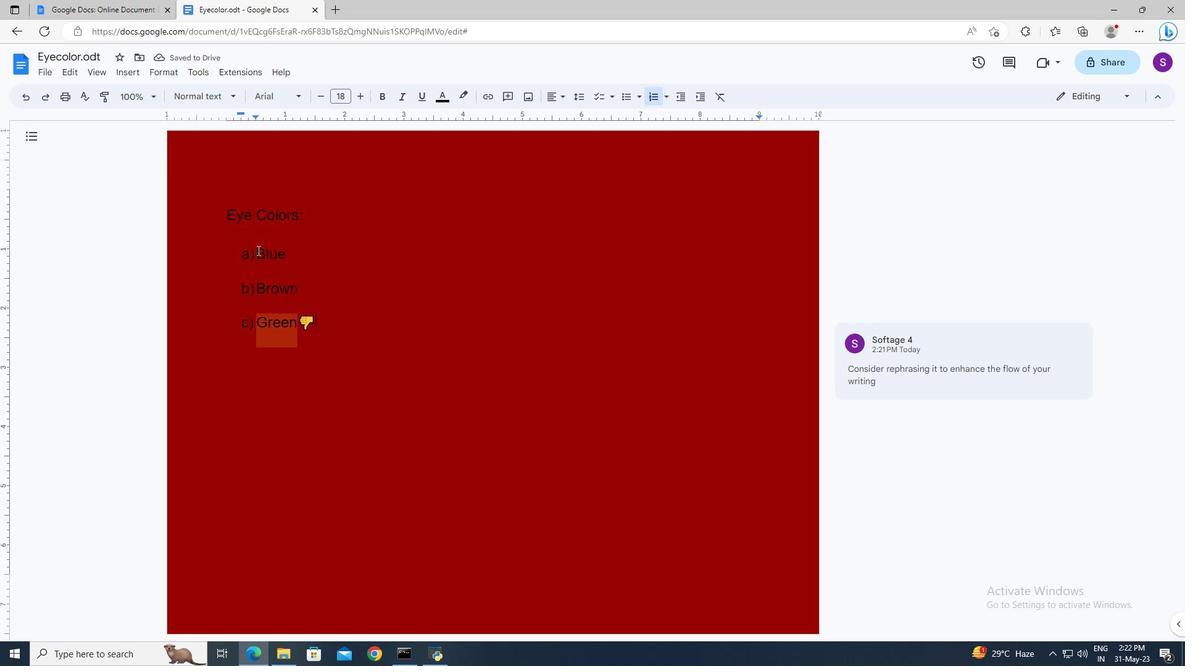 
Action: Key pressed <Key.shift><Key.down><Key.down><Key.down>
Screenshot: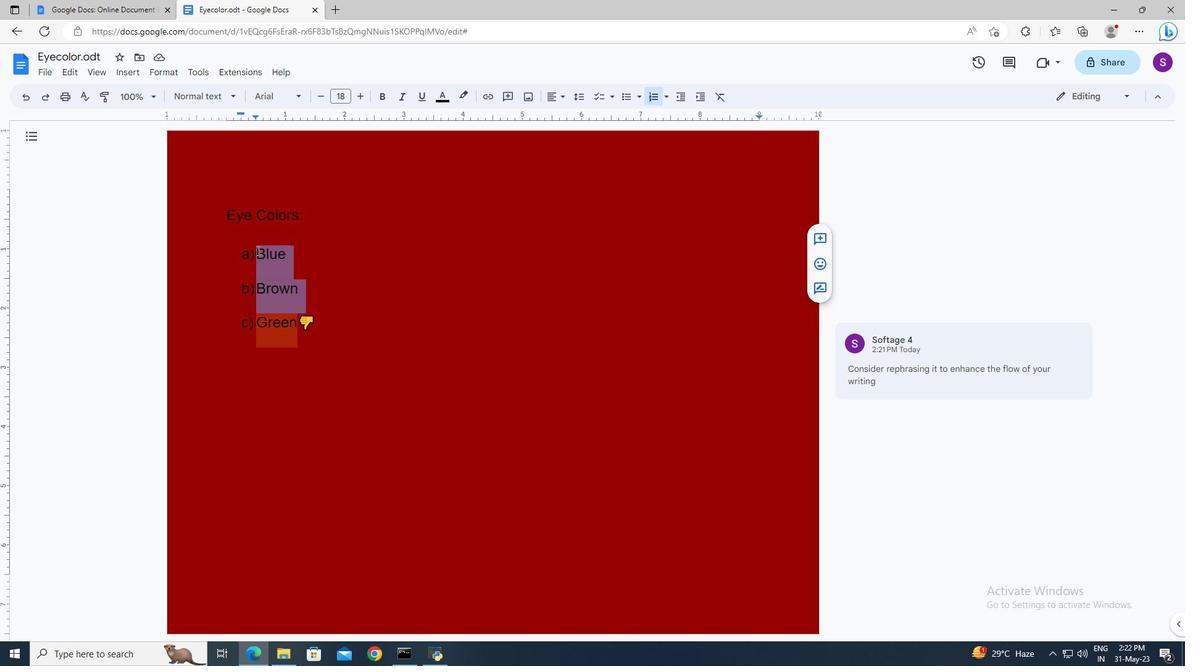 
Action: Mouse moved to (171, 74)
Screenshot: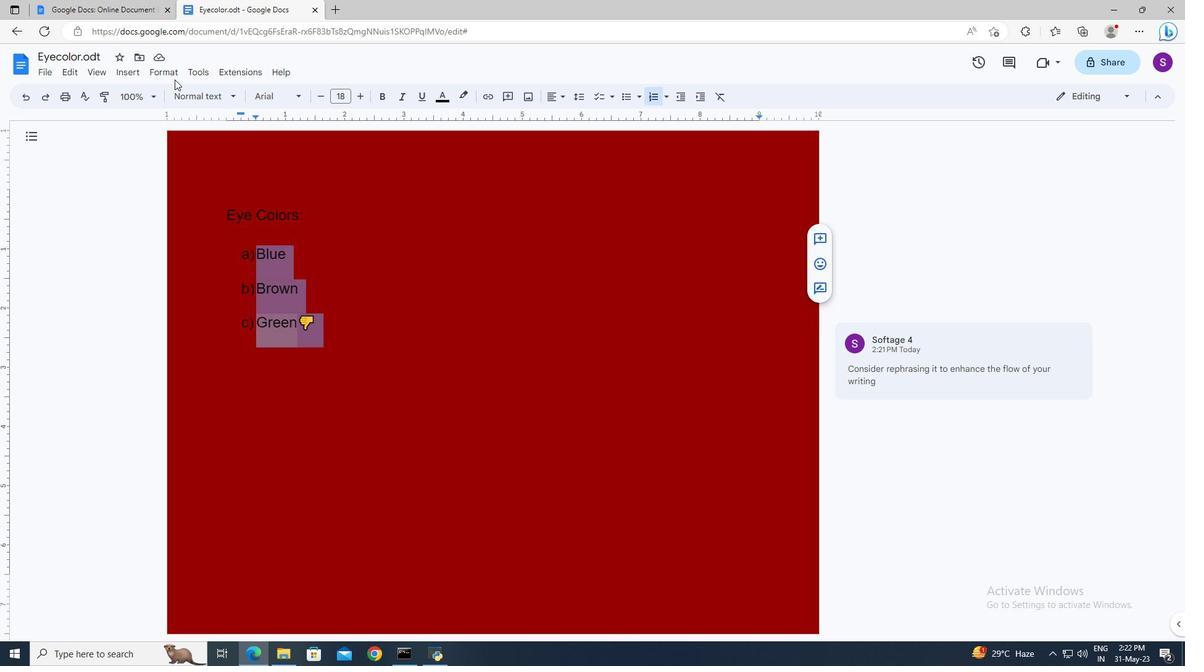 
Action: Mouse pressed left at (171, 74)
Screenshot: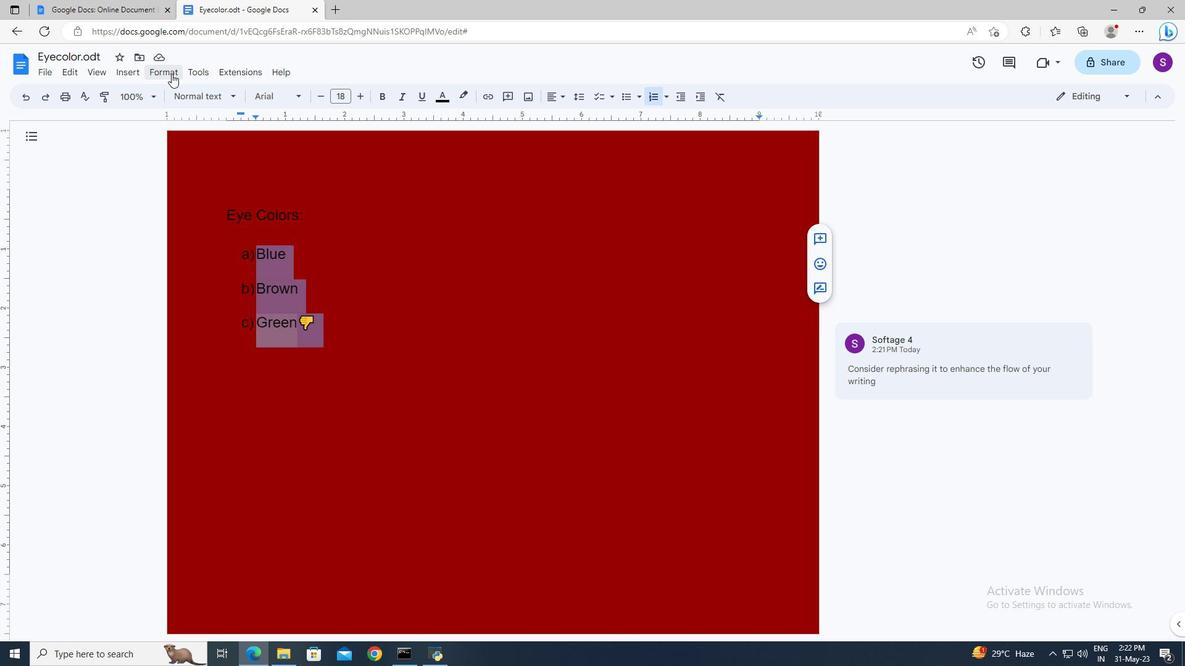 
Action: Mouse moved to (521, 245)
Screenshot: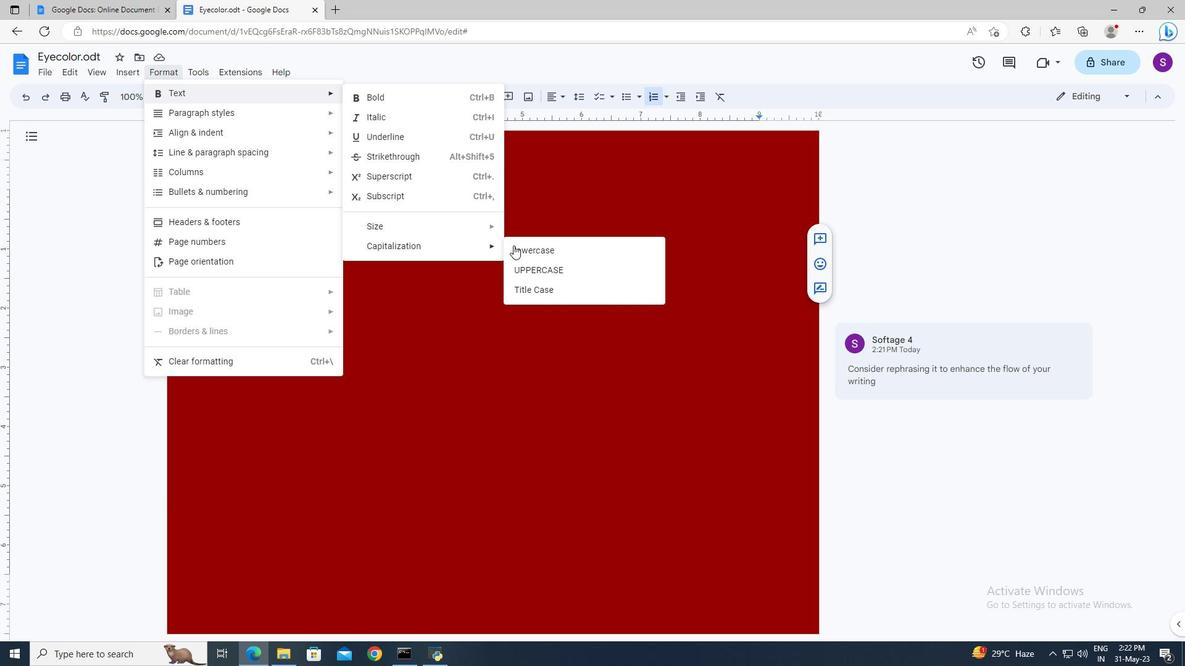 
Action: Mouse pressed left at (521, 245)
Screenshot: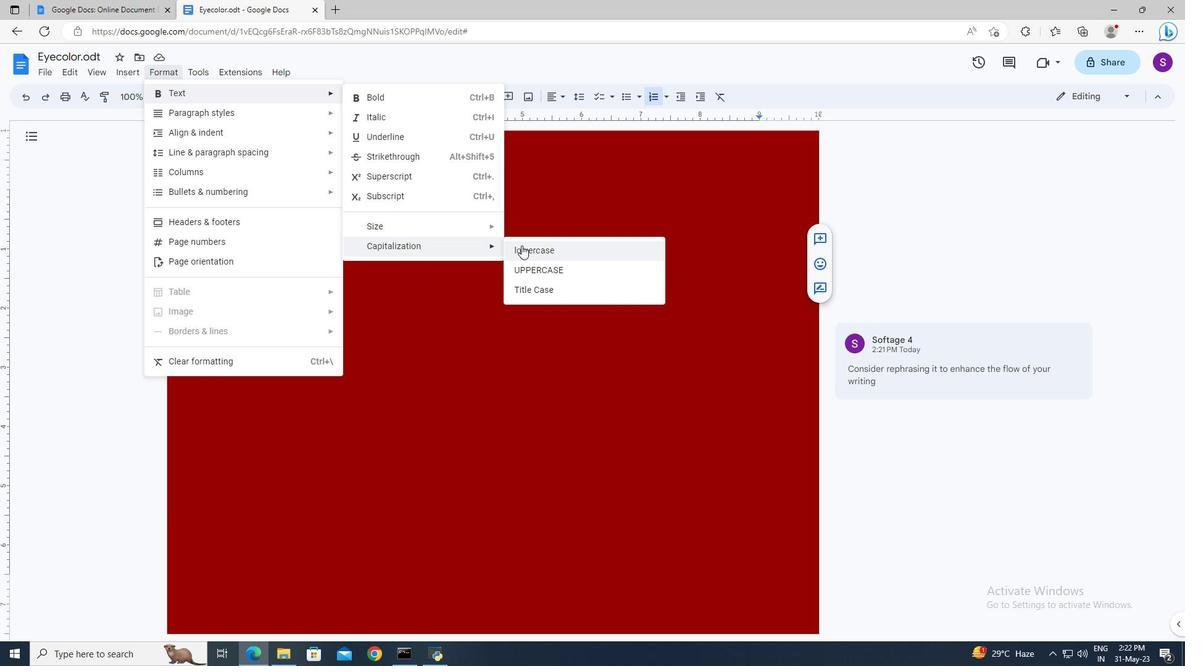 
Action: Mouse moved to (517, 321)
Screenshot: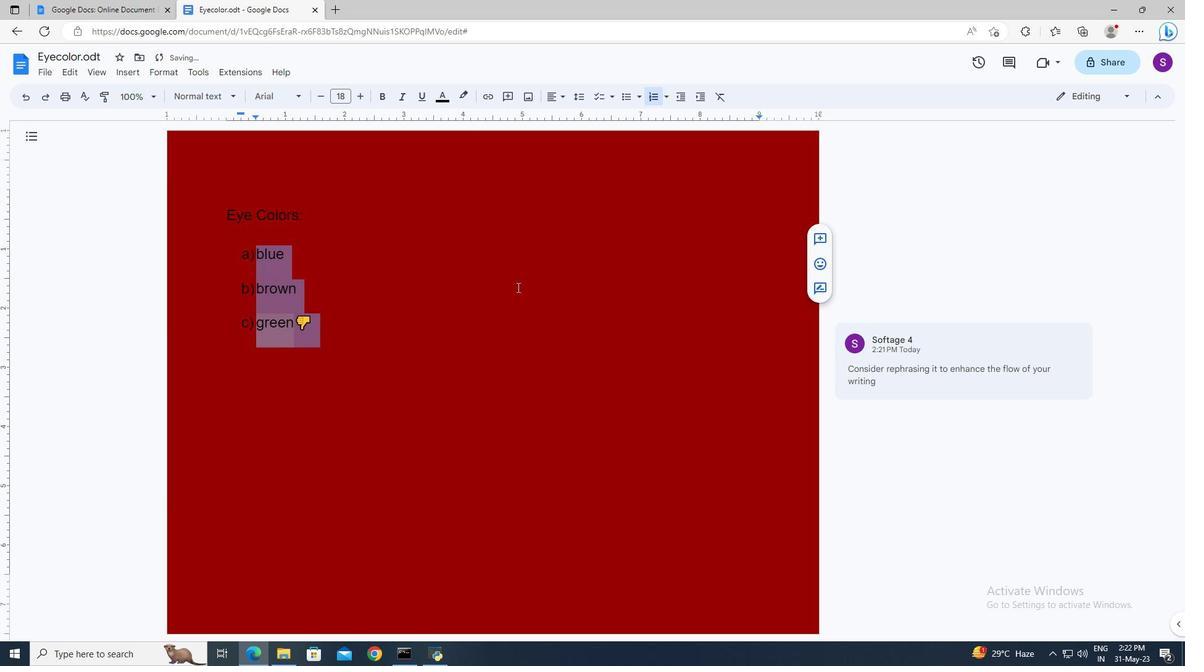 
Action: Mouse pressed left at (517, 321)
Screenshot: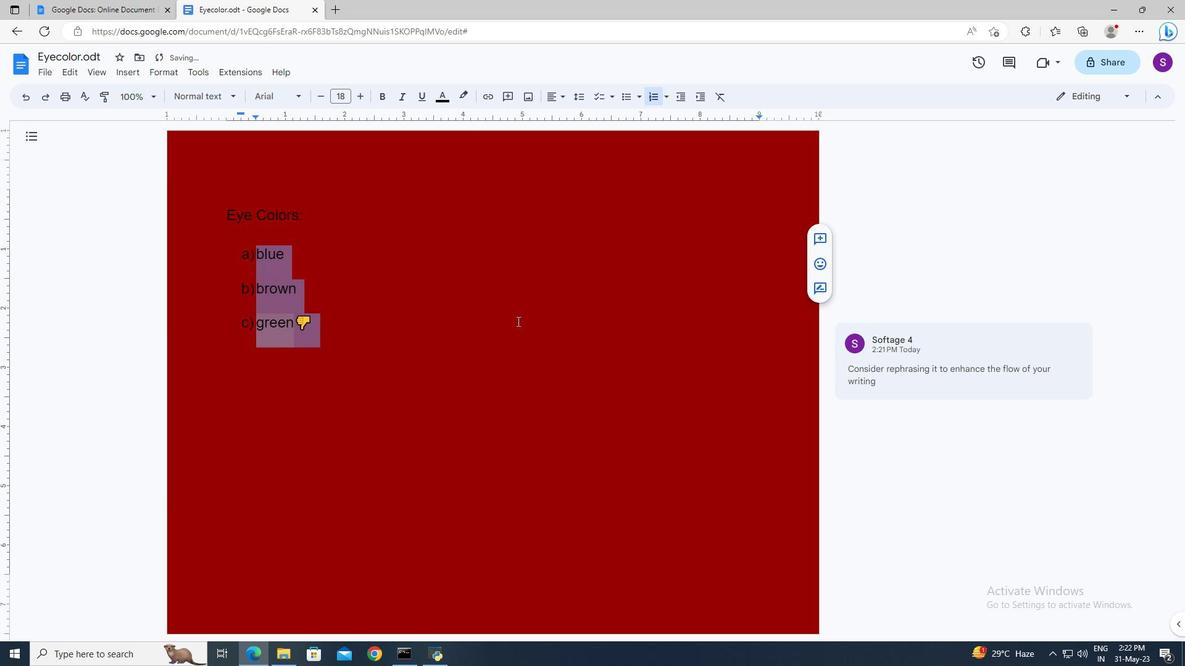 
